 Task: Find connections with filter location Broken Hill with filter topic #recruitmentwith filter profile language English with filter current company Aptiv with filter school B S Abdur rahman University of science and Technology with filter industry Recreational Facilities with filter service category Typing with filter keywords title Lead
Action: Mouse moved to (192, 229)
Screenshot: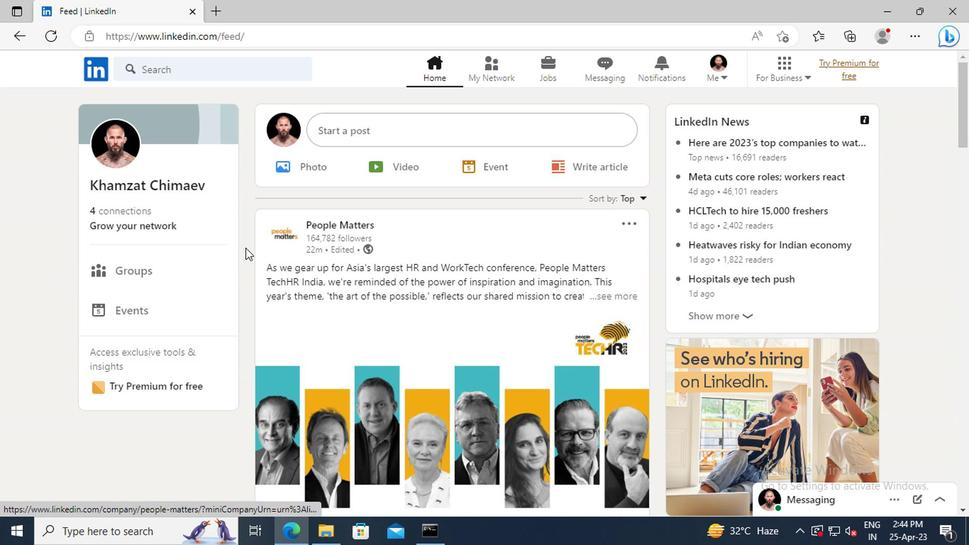 
Action: Mouse pressed left at (192, 229)
Screenshot: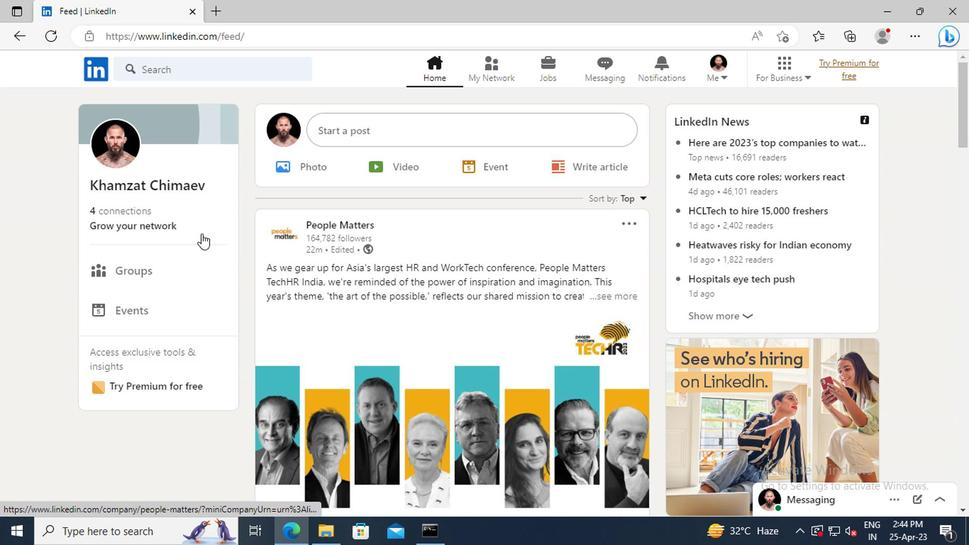 
Action: Mouse moved to (202, 158)
Screenshot: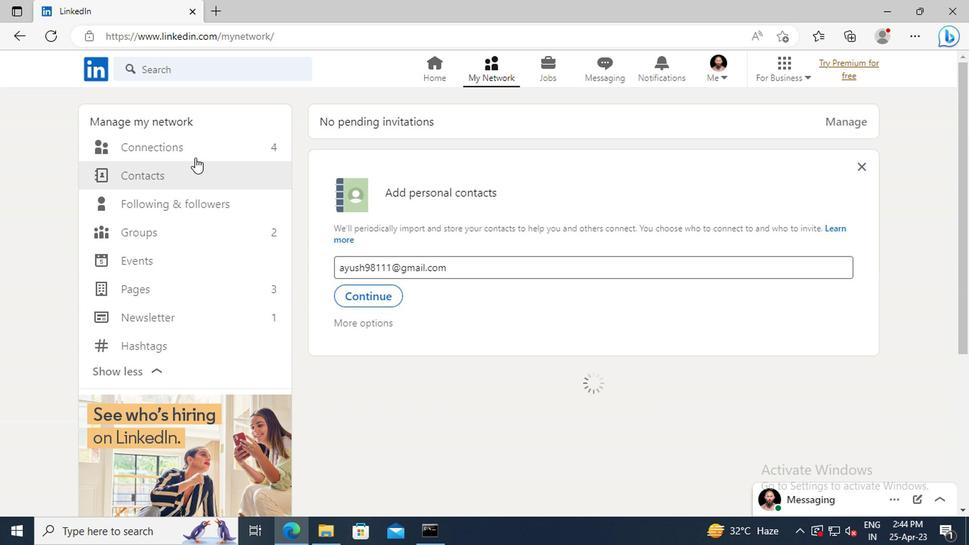 
Action: Mouse pressed left at (202, 158)
Screenshot: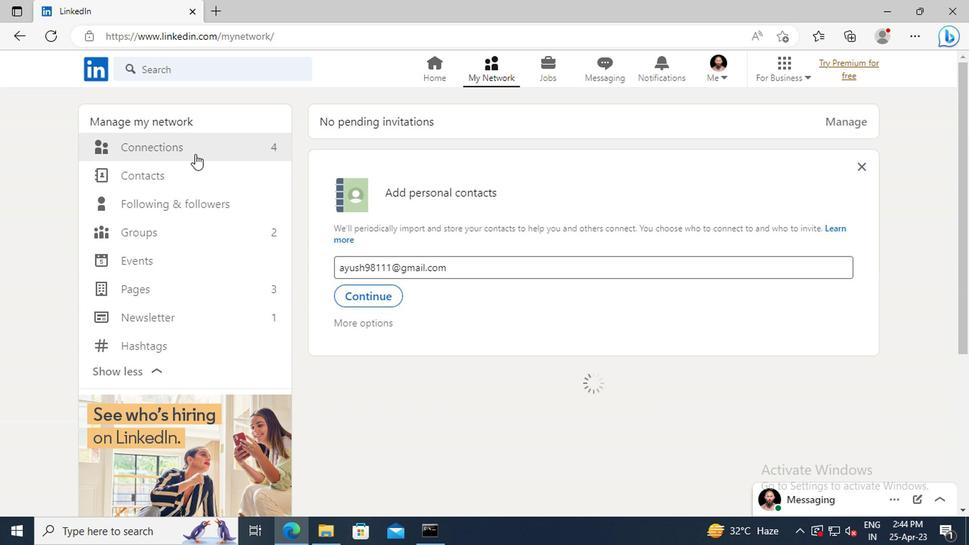 
Action: Mouse moved to (594, 164)
Screenshot: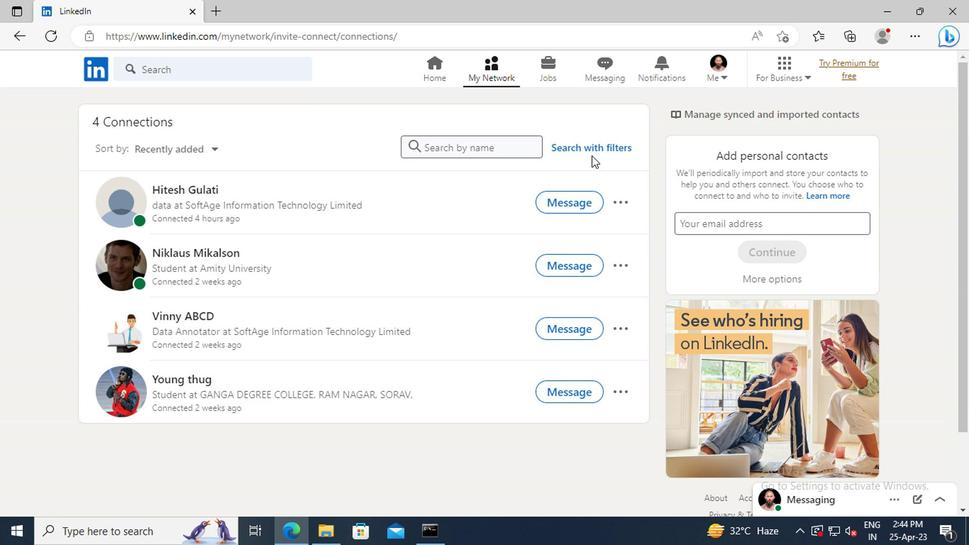 
Action: Mouse pressed left at (594, 164)
Screenshot: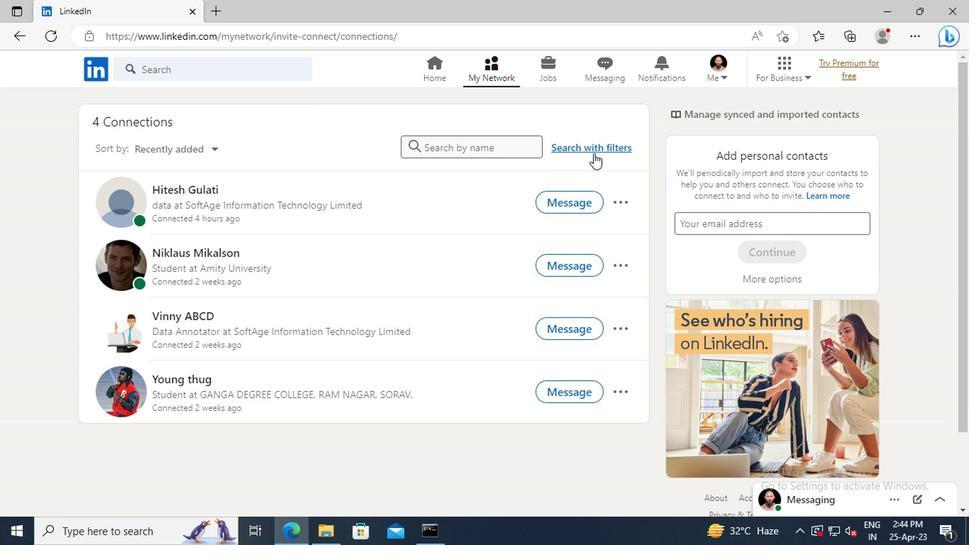 
Action: Mouse moved to (530, 128)
Screenshot: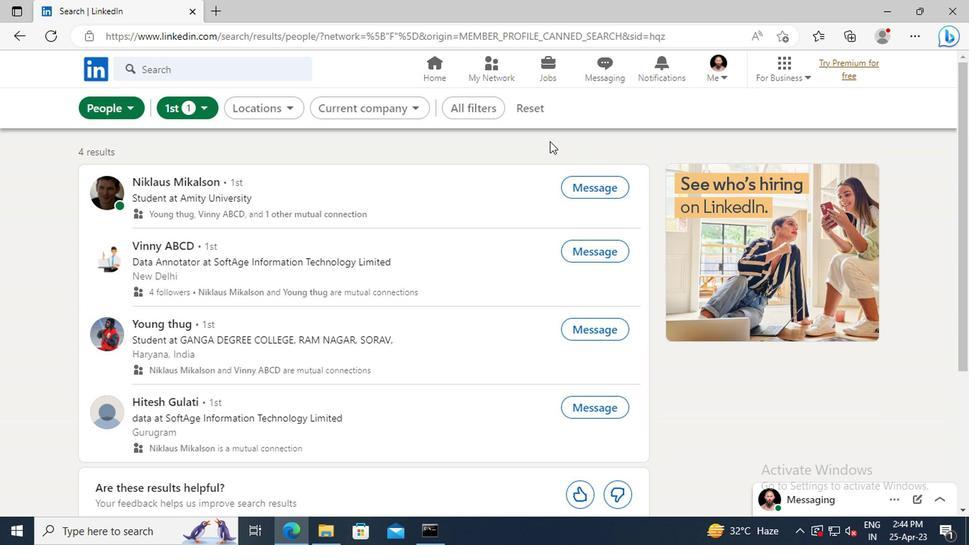 
Action: Mouse pressed left at (530, 128)
Screenshot: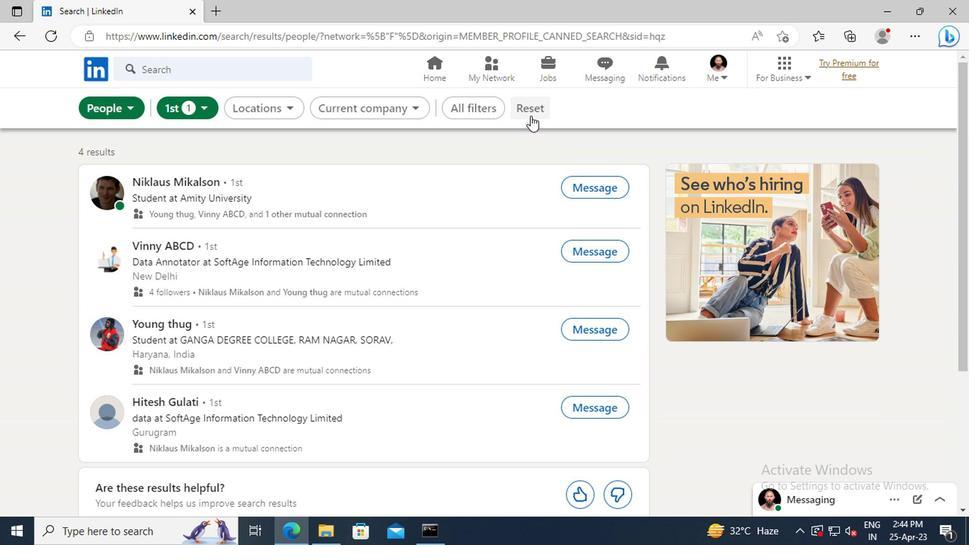 
Action: Mouse moved to (523, 125)
Screenshot: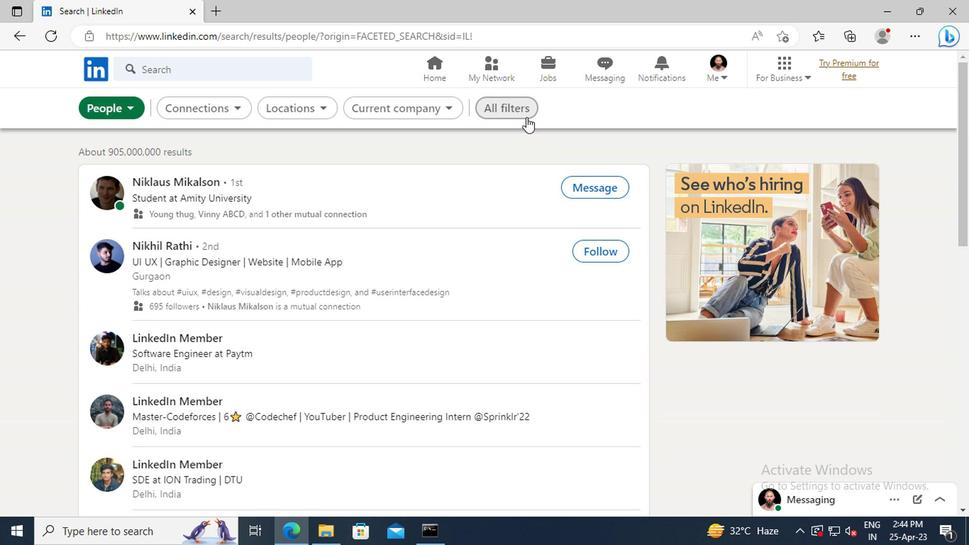 
Action: Mouse pressed left at (523, 125)
Screenshot: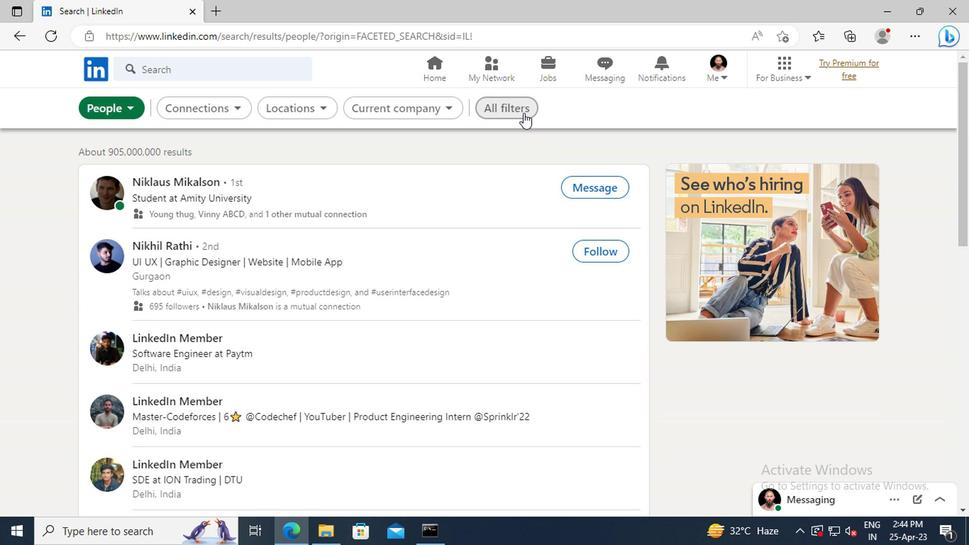
Action: Mouse moved to (779, 248)
Screenshot: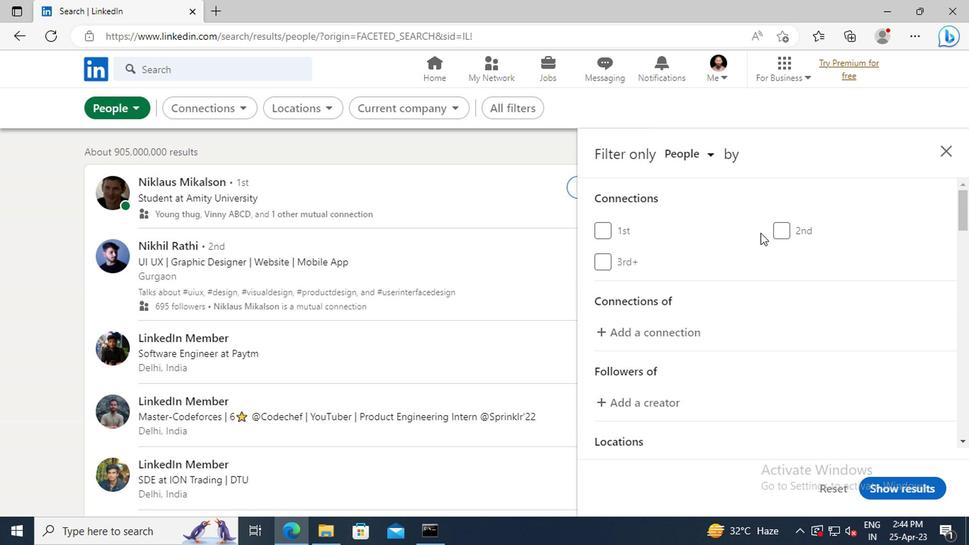 
Action: Mouse scrolled (779, 248) with delta (0, 0)
Screenshot: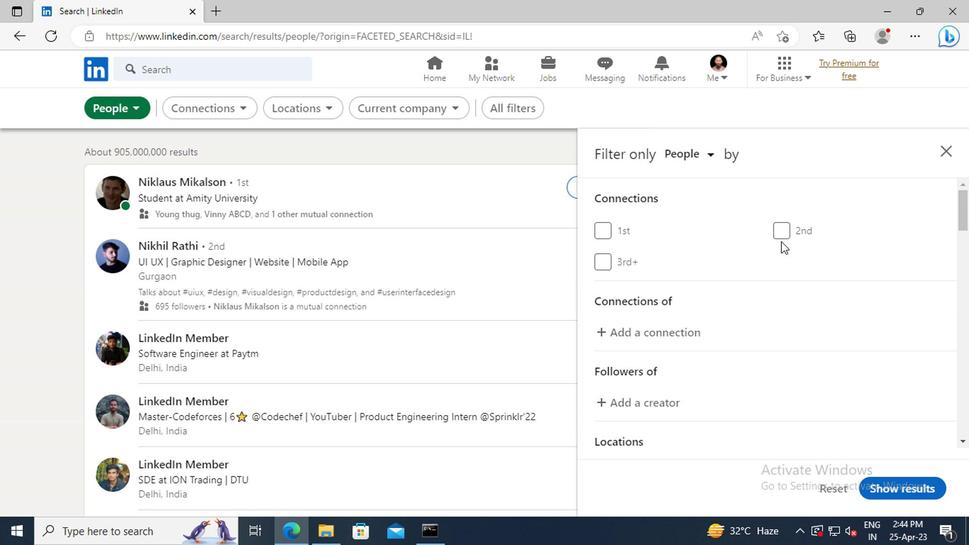 
Action: Mouse scrolled (779, 248) with delta (0, 0)
Screenshot: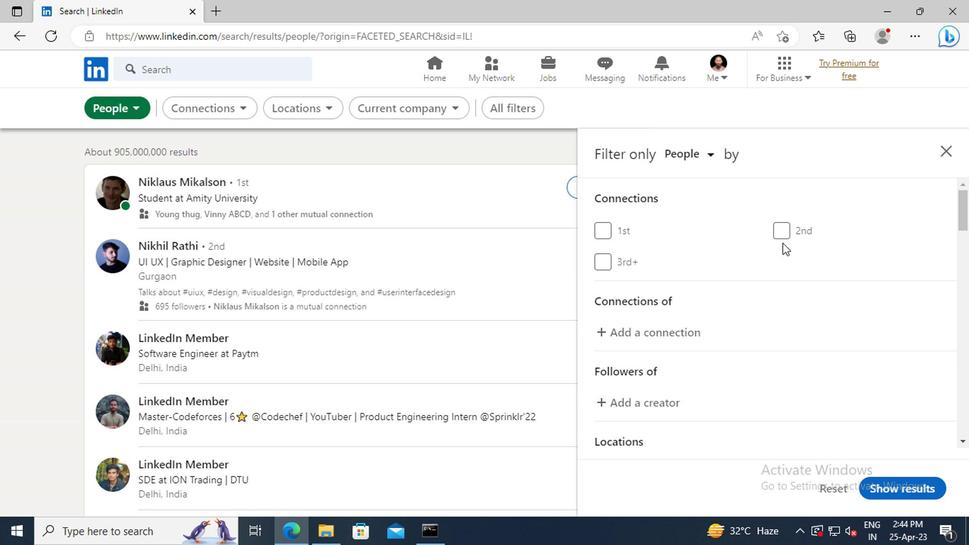 
Action: Mouse scrolled (779, 248) with delta (0, 0)
Screenshot: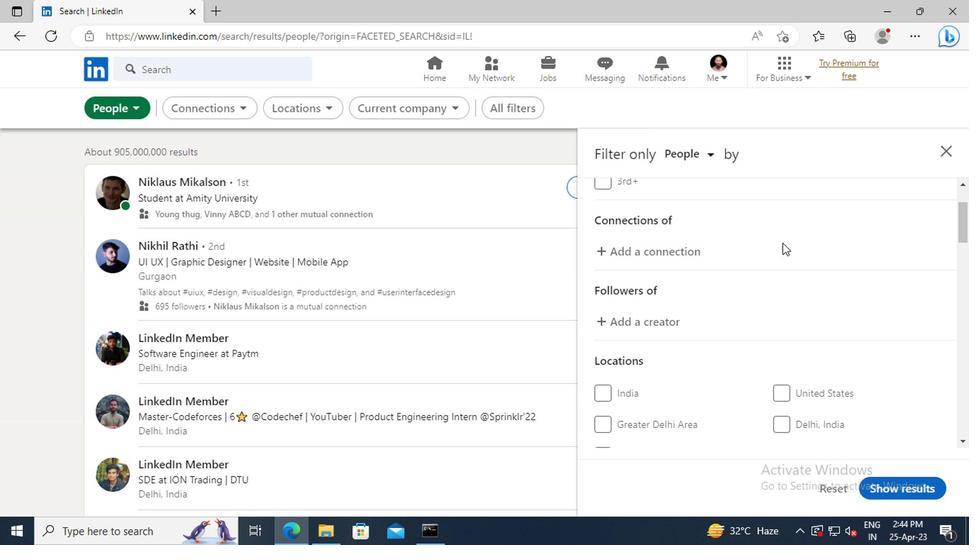 
Action: Mouse scrolled (779, 248) with delta (0, 0)
Screenshot: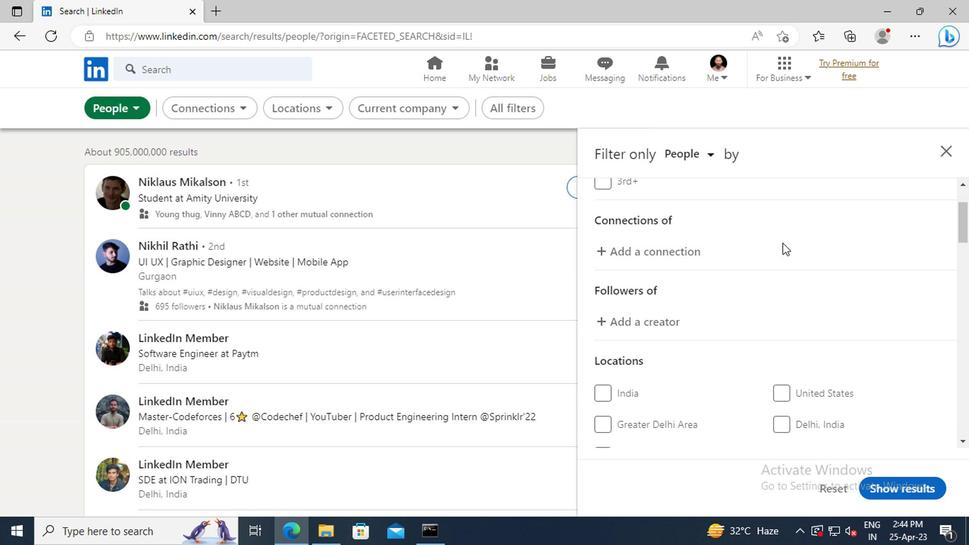 
Action: Mouse scrolled (779, 248) with delta (0, 0)
Screenshot: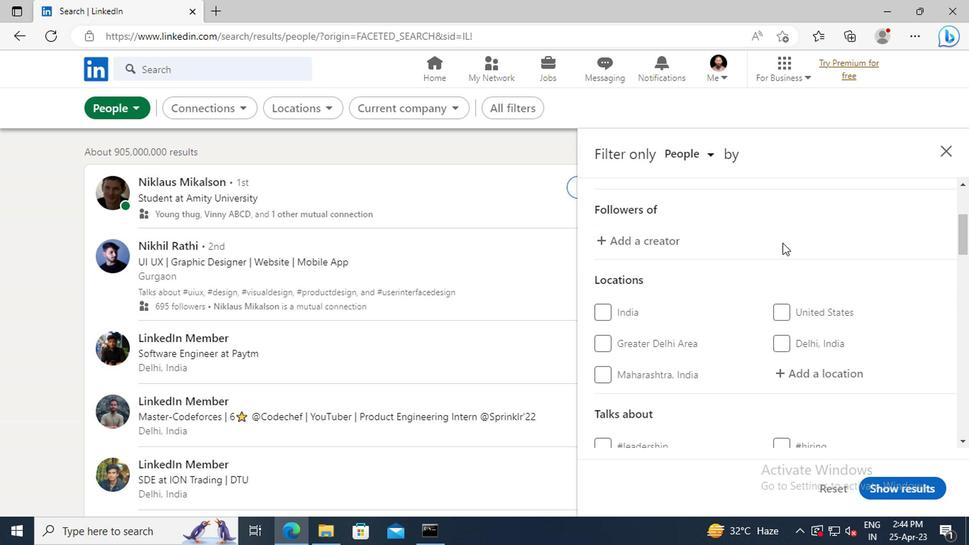 
Action: Mouse moved to (806, 333)
Screenshot: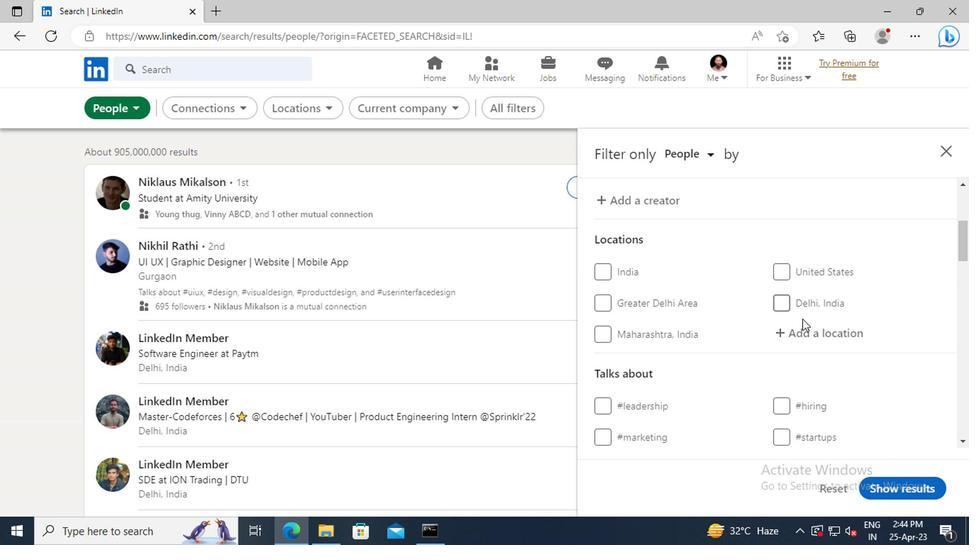 
Action: Mouse pressed left at (806, 333)
Screenshot: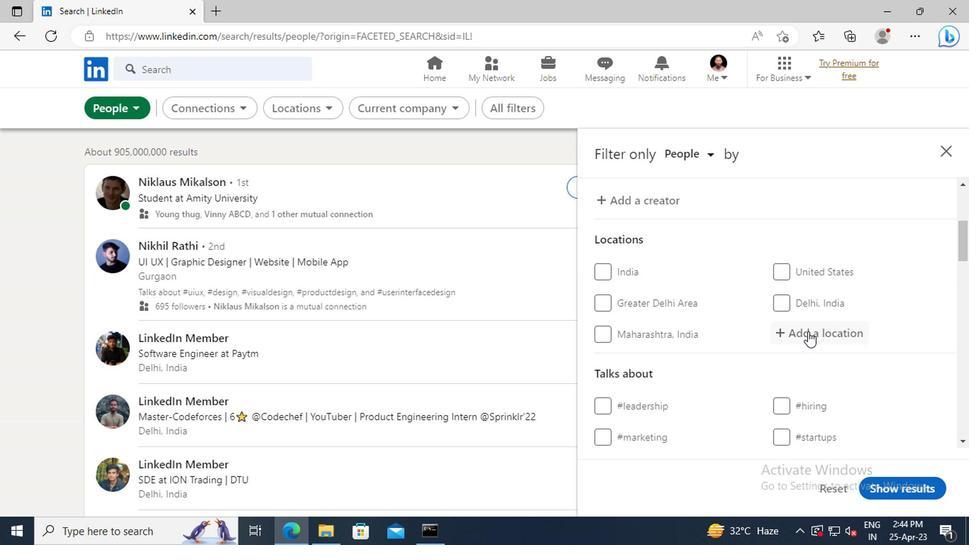 
Action: Key pressed <Key.shift><Key.shift>BROKEN<Key.space><Key.shift>HILL
Screenshot: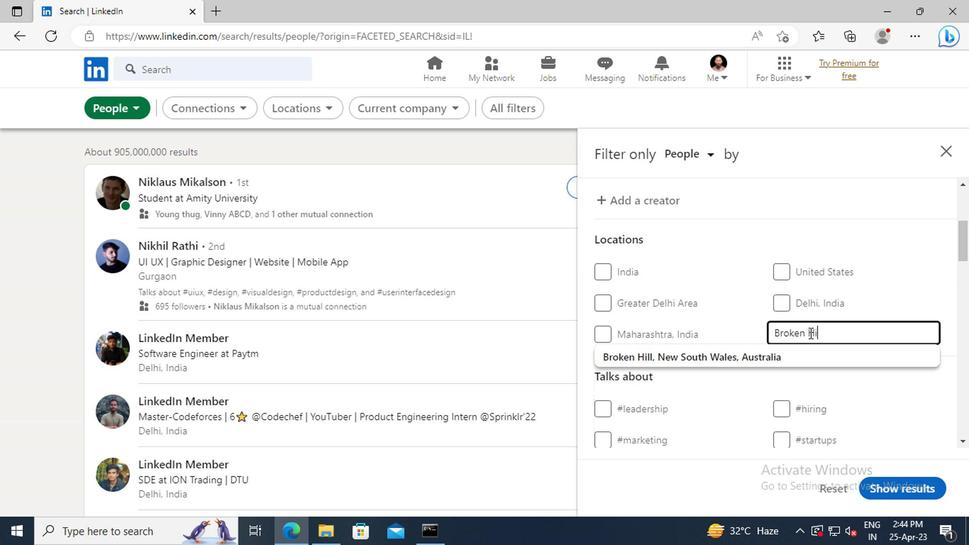 
Action: Mouse moved to (793, 348)
Screenshot: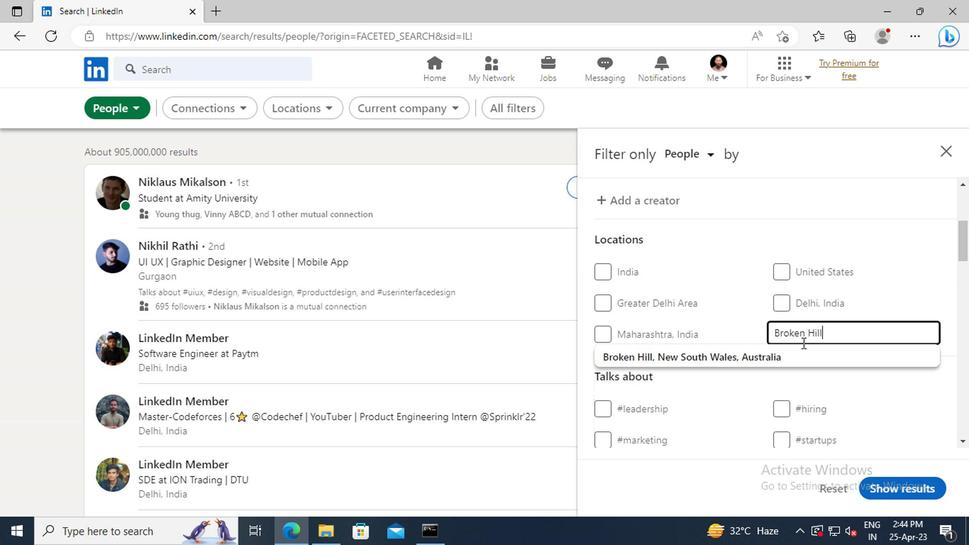 
Action: Mouse pressed left at (793, 348)
Screenshot: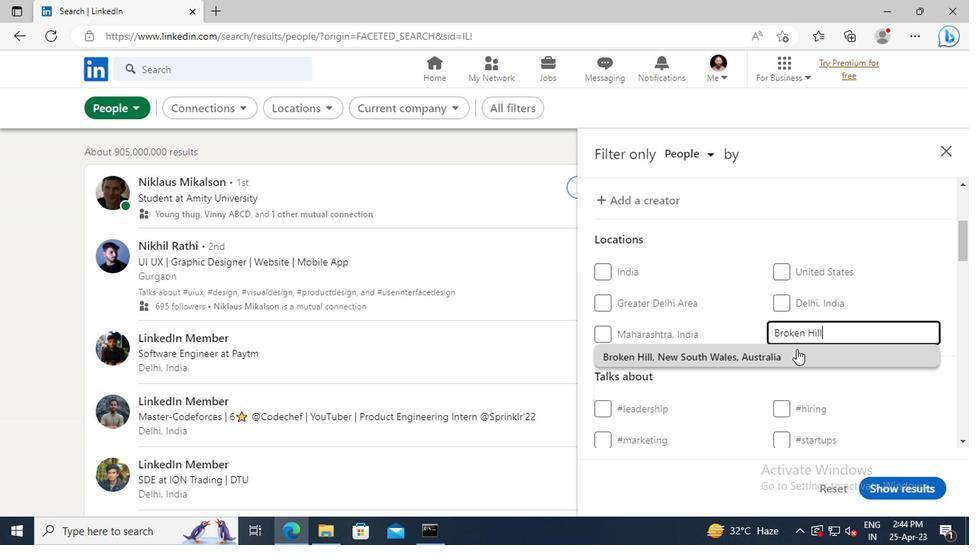 
Action: Mouse moved to (797, 283)
Screenshot: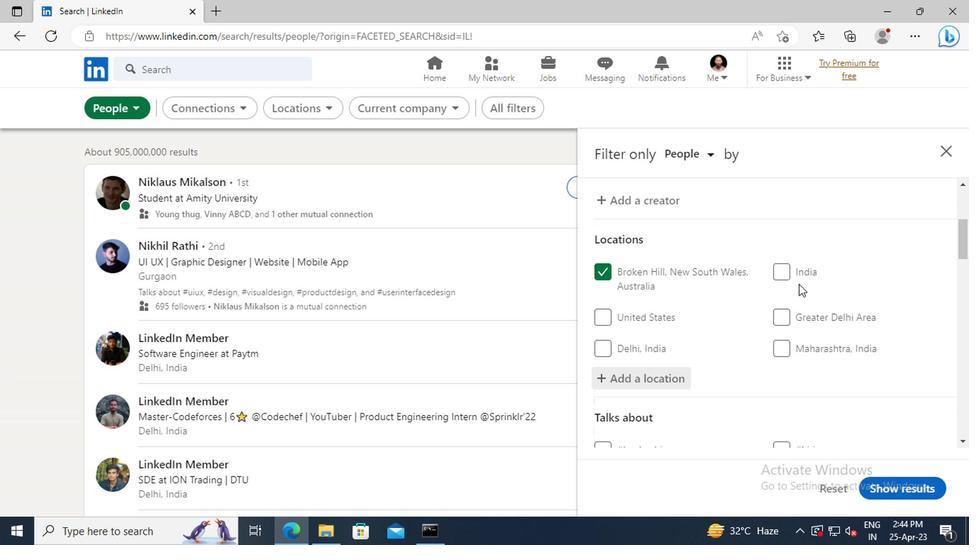 
Action: Mouse scrolled (797, 283) with delta (0, 0)
Screenshot: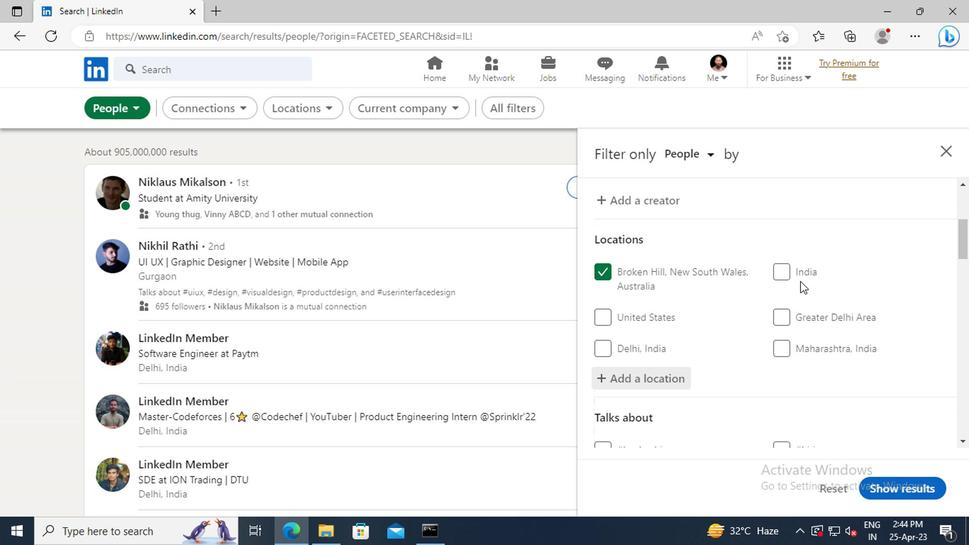 
Action: Mouse scrolled (797, 283) with delta (0, 0)
Screenshot: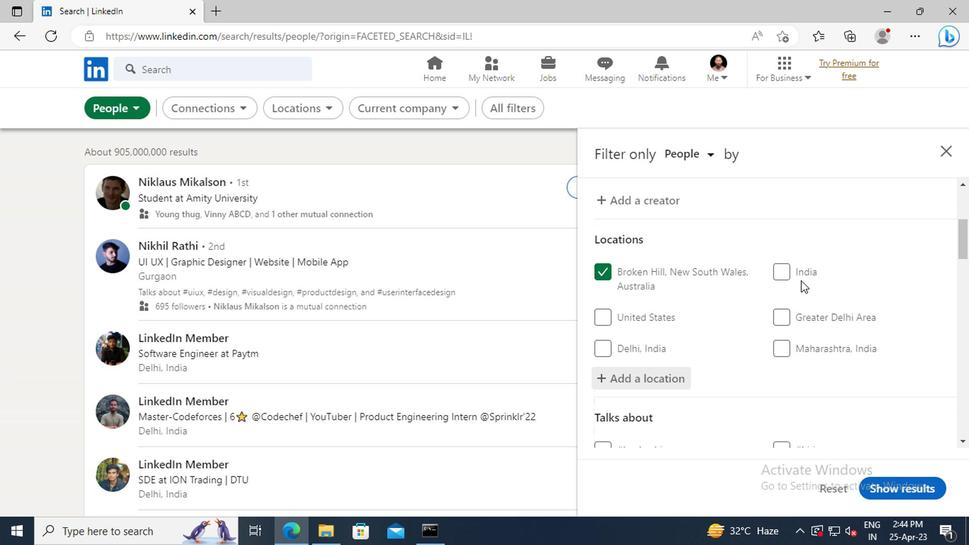 
Action: Mouse scrolled (797, 283) with delta (0, 0)
Screenshot: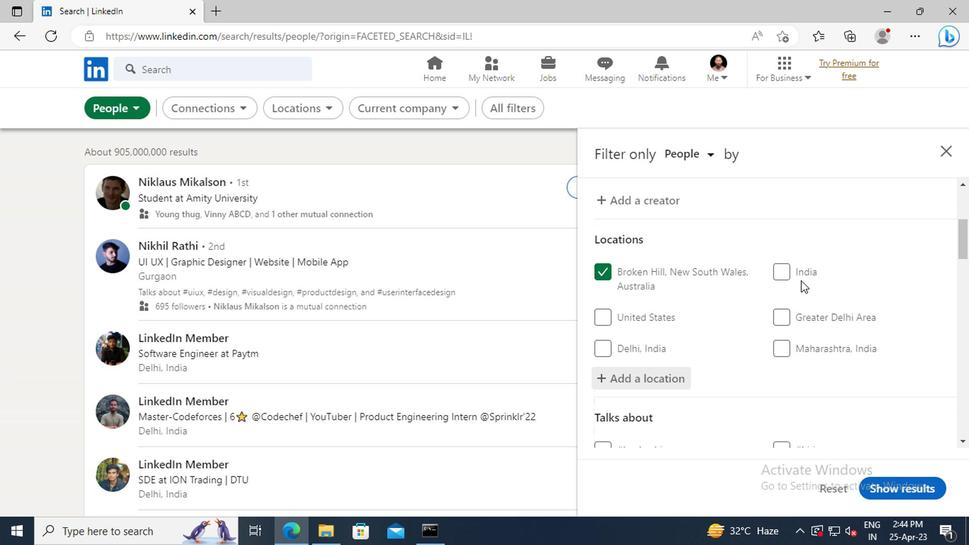 
Action: Mouse scrolled (797, 283) with delta (0, 0)
Screenshot: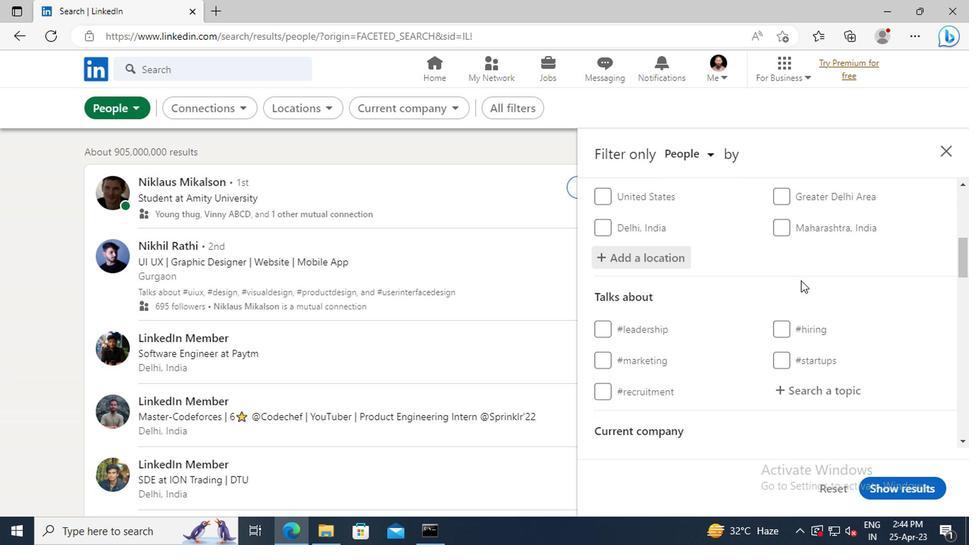 
Action: Mouse moved to (796, 344)
Screenshot: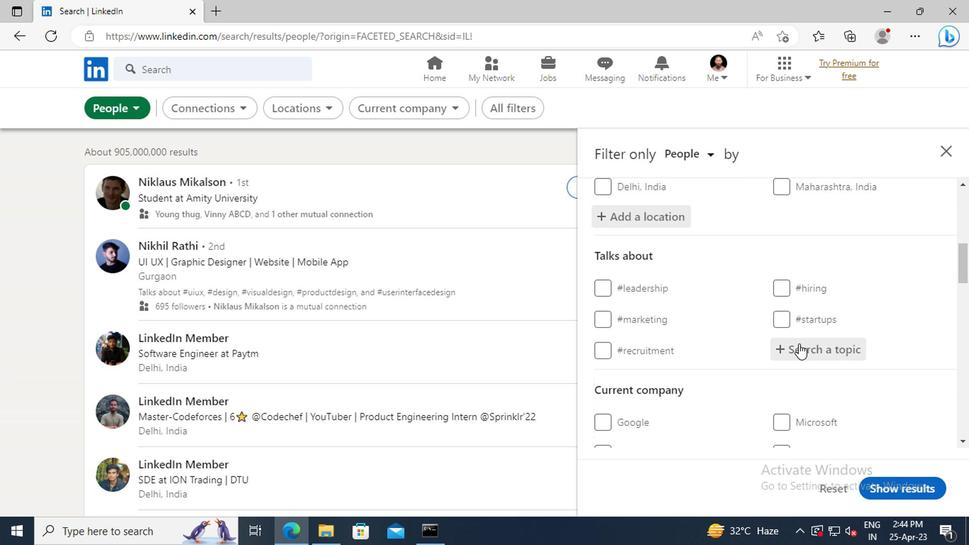 
Action: Mouse pressed left at (796, 344)
Screenshot: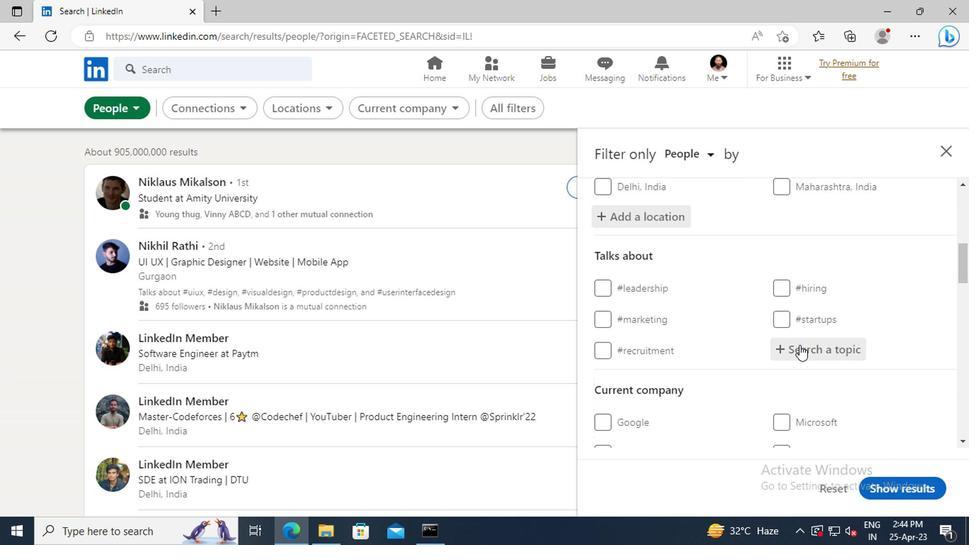 
Action: Key pressed <Key.shift>#RECRUITMENTWITH
Screenshot: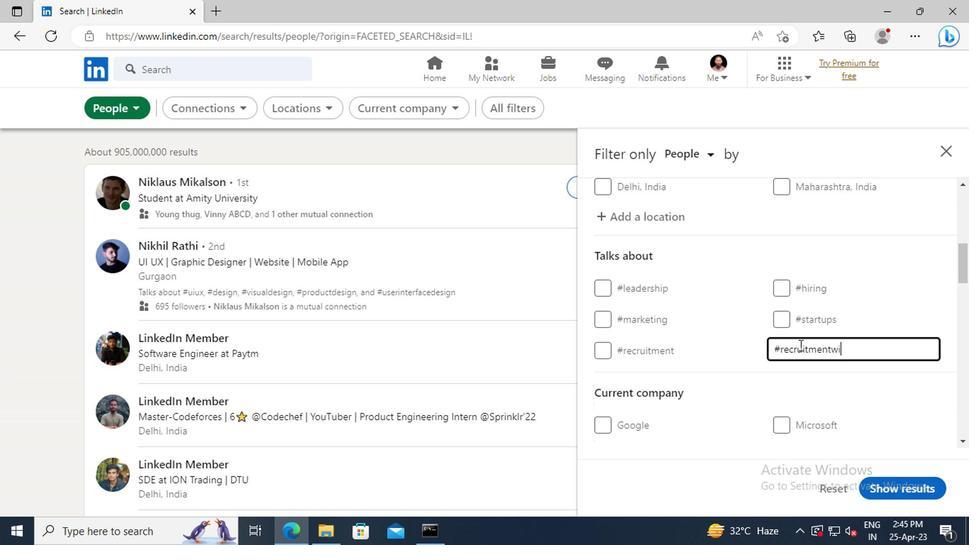 
Action: Mouse scrolled (796, 344) with delta (0, 0)
Screenshot: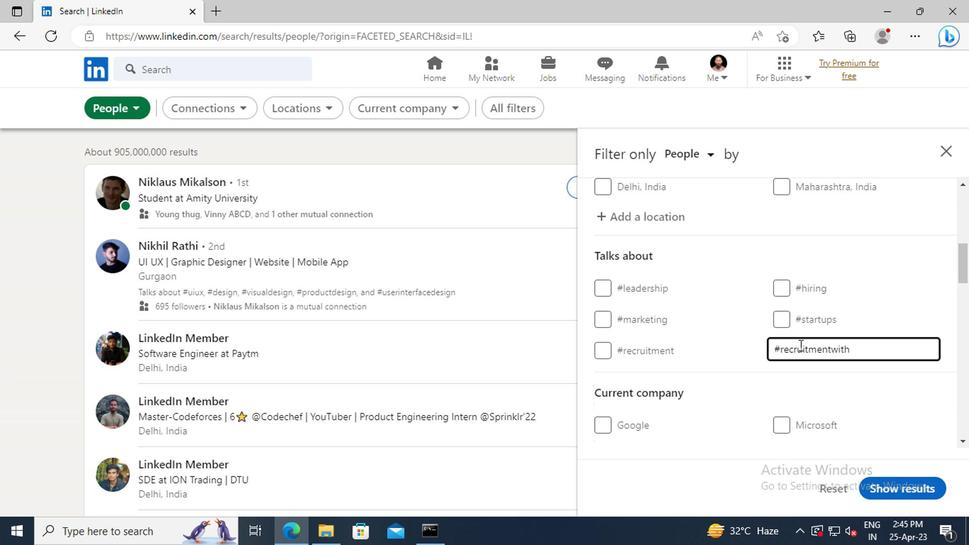
Action: Mouse scrolled (796, 344) with delta (0, 0)
Screenshot: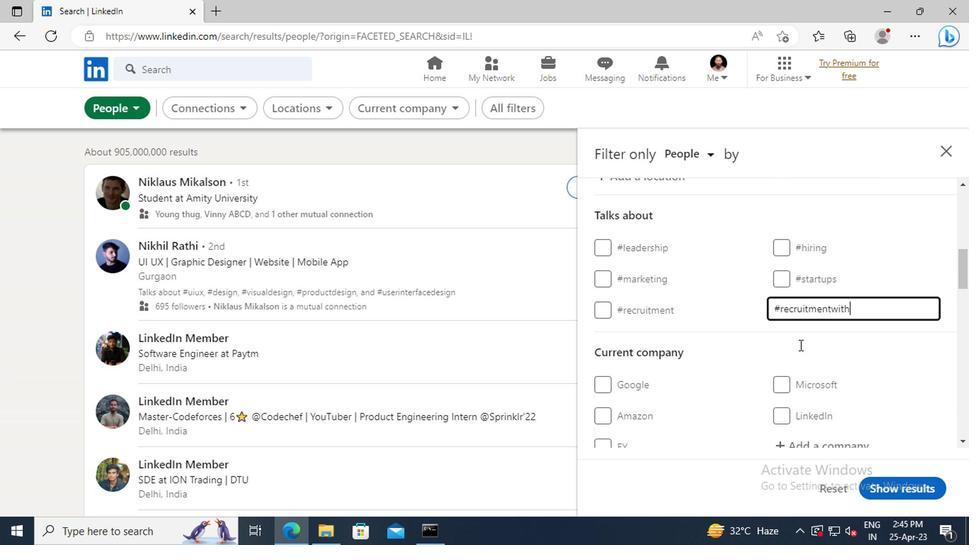 
Action: Mouse scrolled (796, 344) with delta (0, 0)
Screenshot: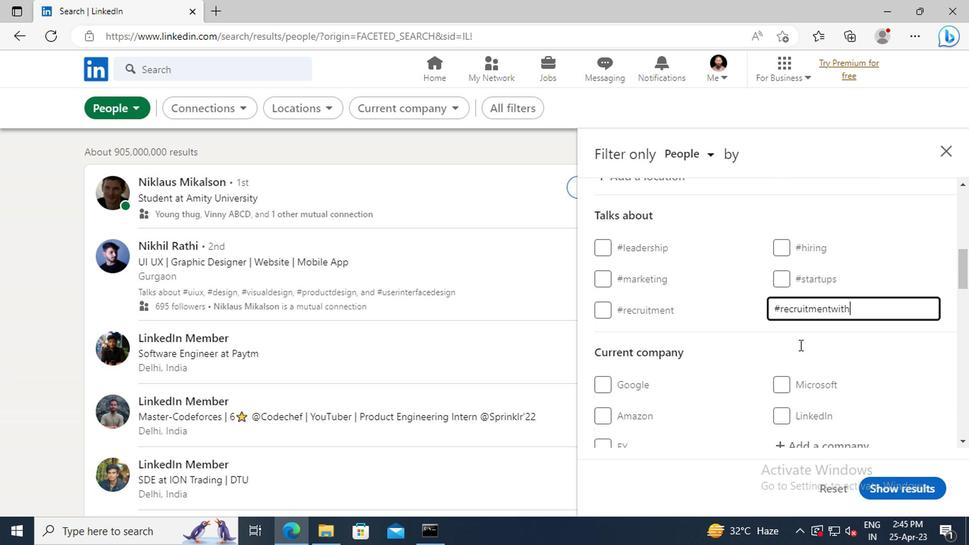 
Action: Mouse scrolled (796, 344) with delta (0, 0)
Screenshot: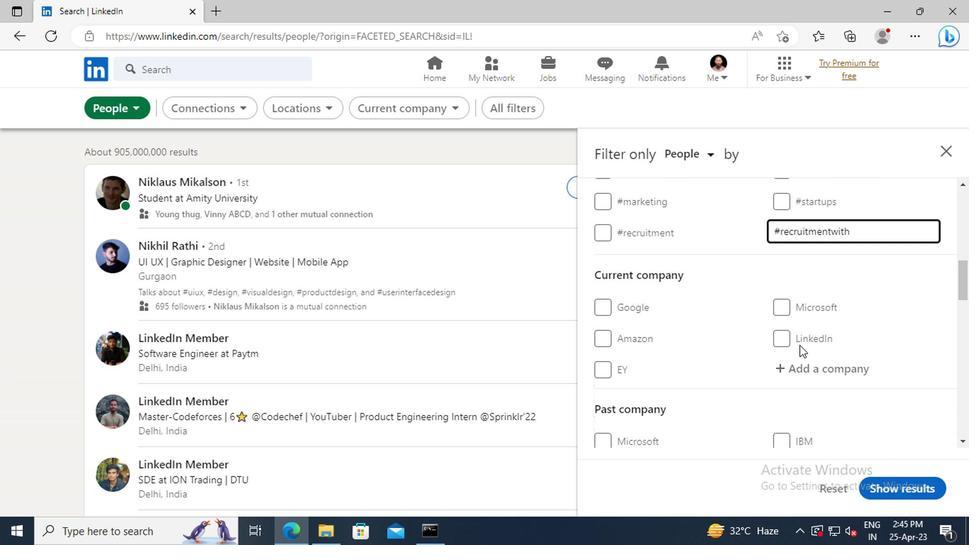 
Action: Mouse scrolled (796, 344) with delta (0, 0)
Screenshot: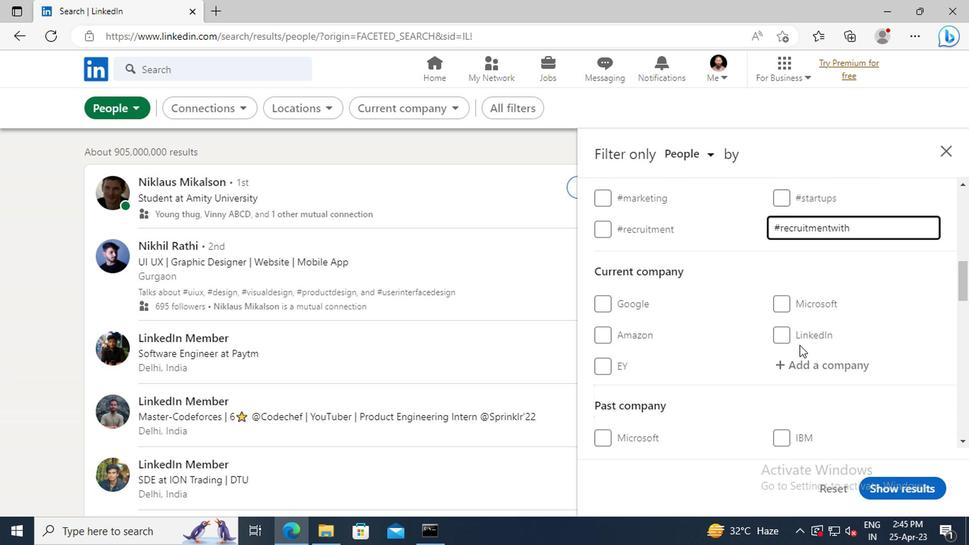 
Action: Mouse scrolled (796, 344) with delta (0, 0)
Screenshot: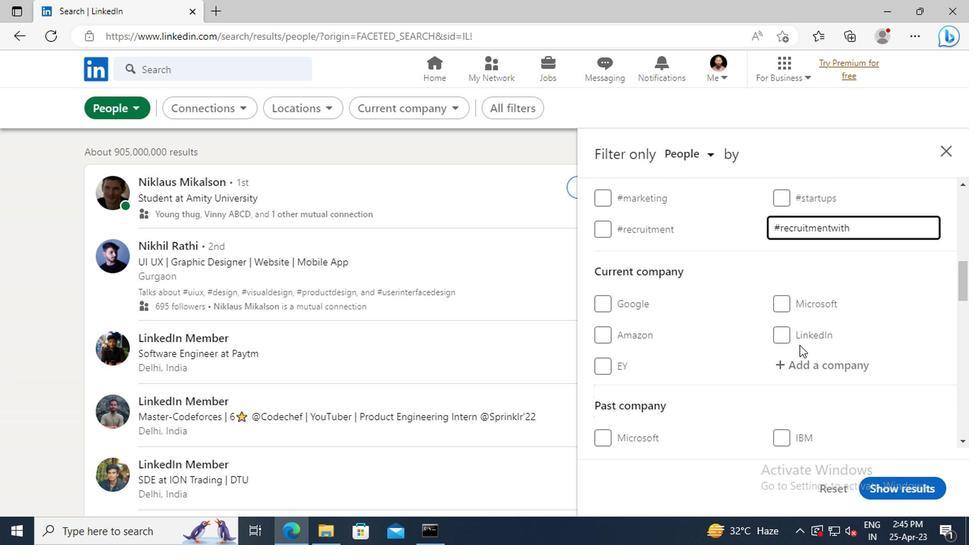 
Action: Mouse scrolled (796, 344) with delta (0, 0)
Screenshot: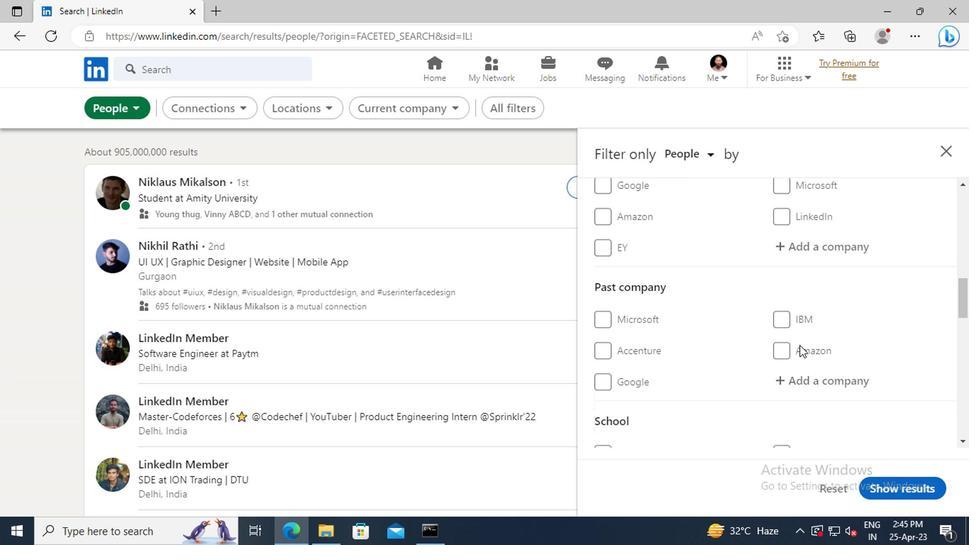 
Action: Mouse scrolled (796, 344) with delta (0, 0)
Screenshot: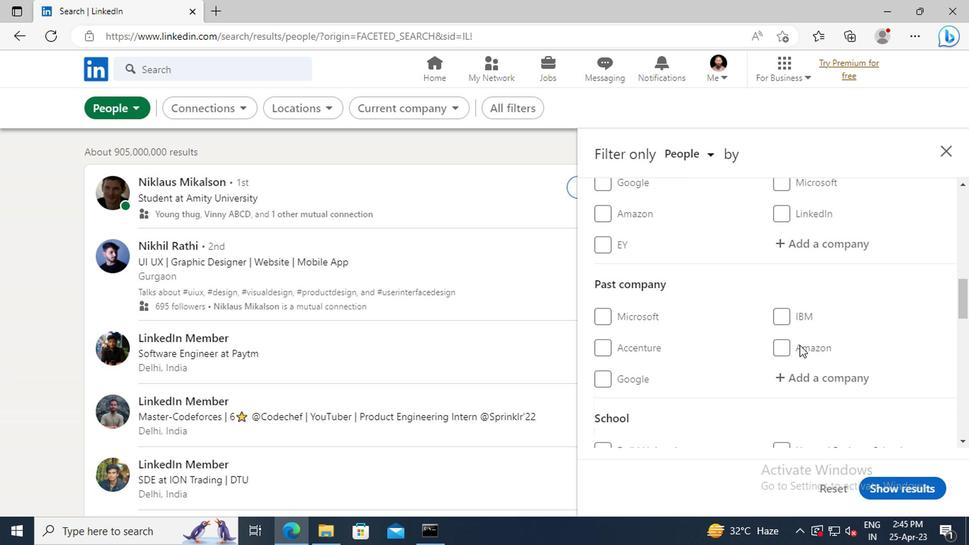 
Action: Mouse scrolled (796, 344) with delta (0, 0)
Screenshot: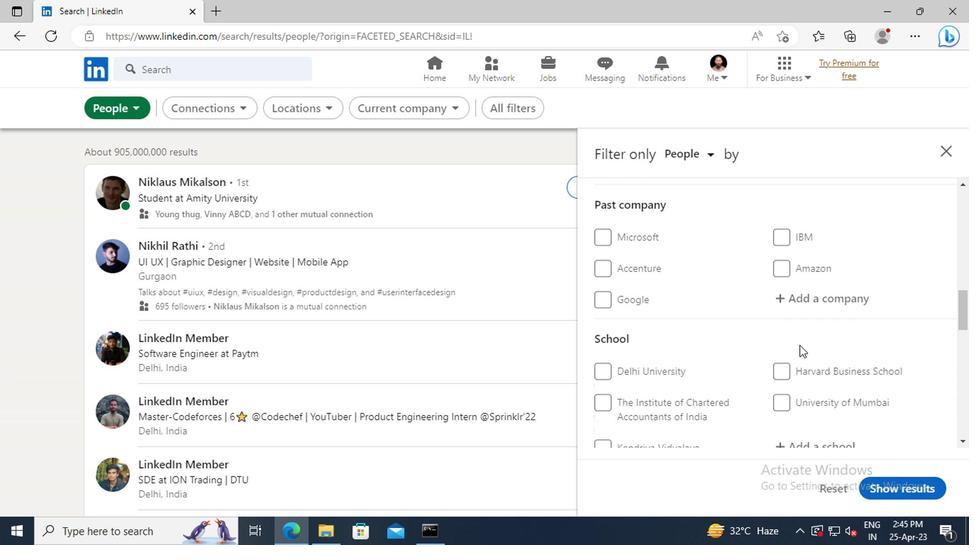 
Action: Mouse scrolled (796, 344) with delta (0, 0)
Screenshot: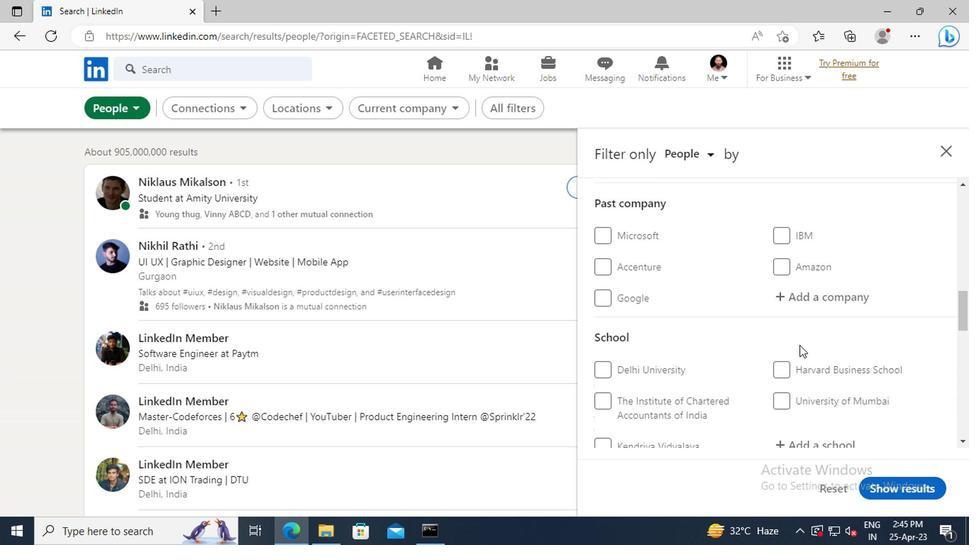 
Action: Mouse scrolled (796, 344) with delta (0, 0)
Screenshot: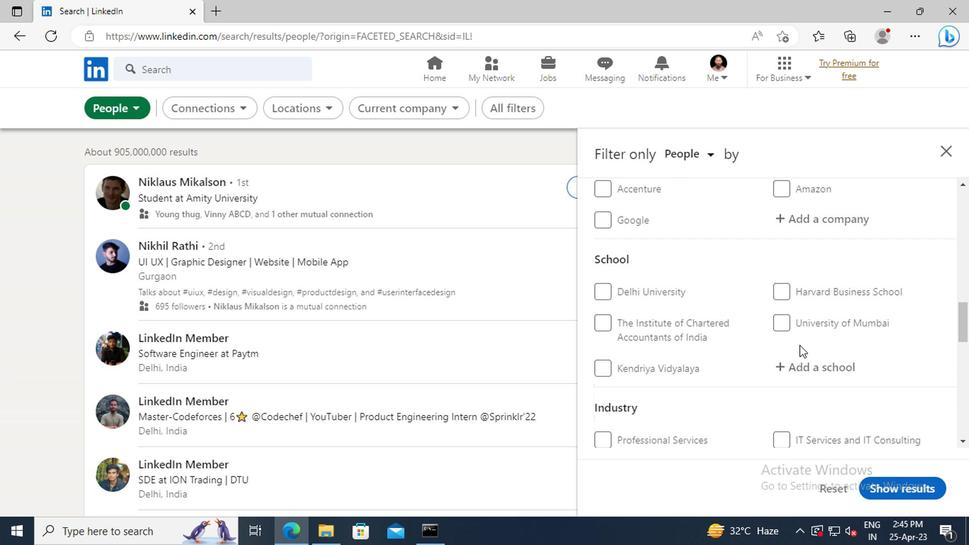 
Action: Mouse scrolled (796, 344) with delta (0, 0)
Screenshot: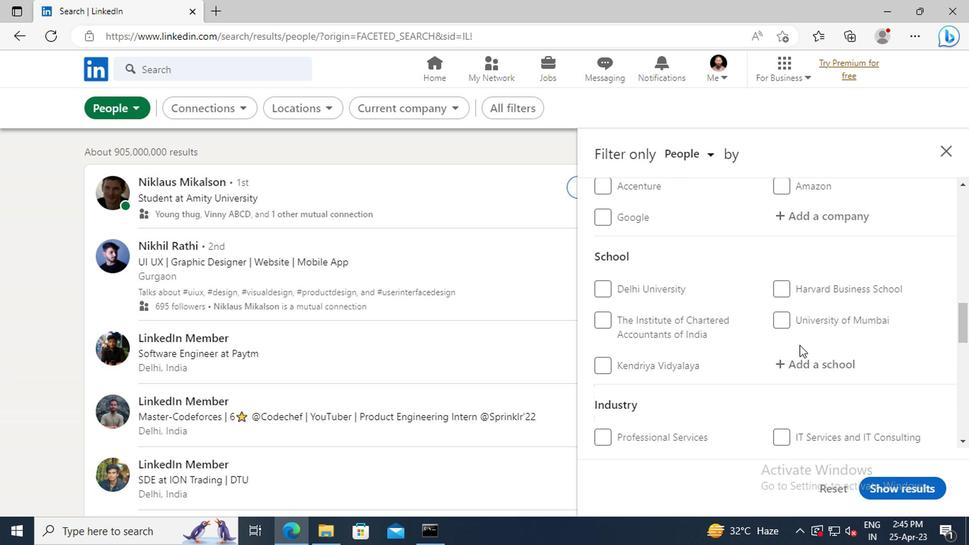 
Action: Mouse scrolled (796, 344) with delta (0, 0)
Screenshot: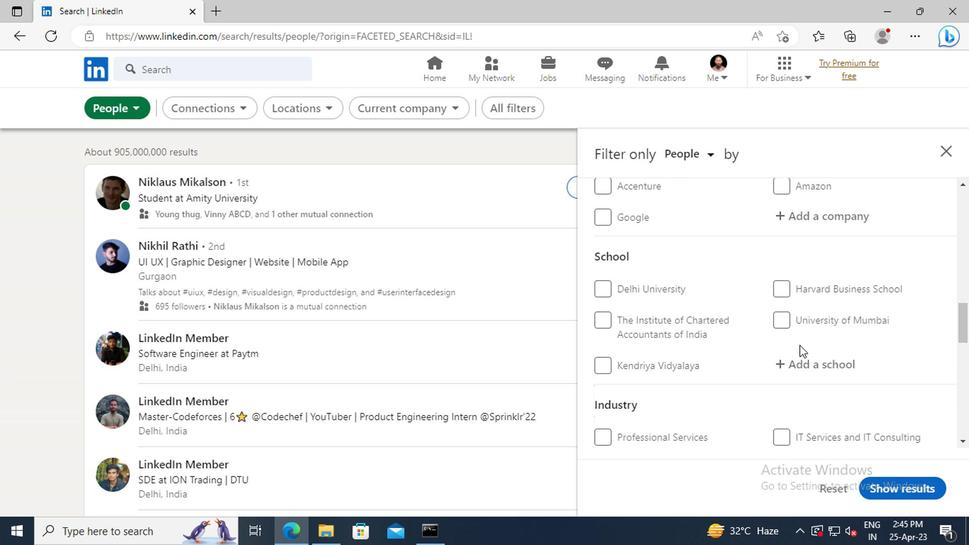 
Action: Mouse scrolled (796, 344) with delta (0, 0)
Screenshot: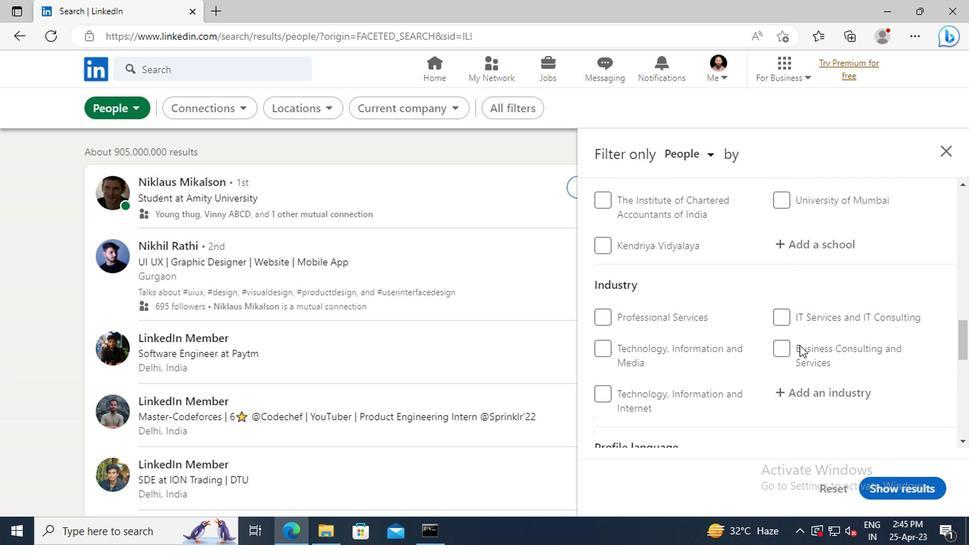 
Action: Mouse scrolled (796, 344) with delta (0, 0)
Screenshot: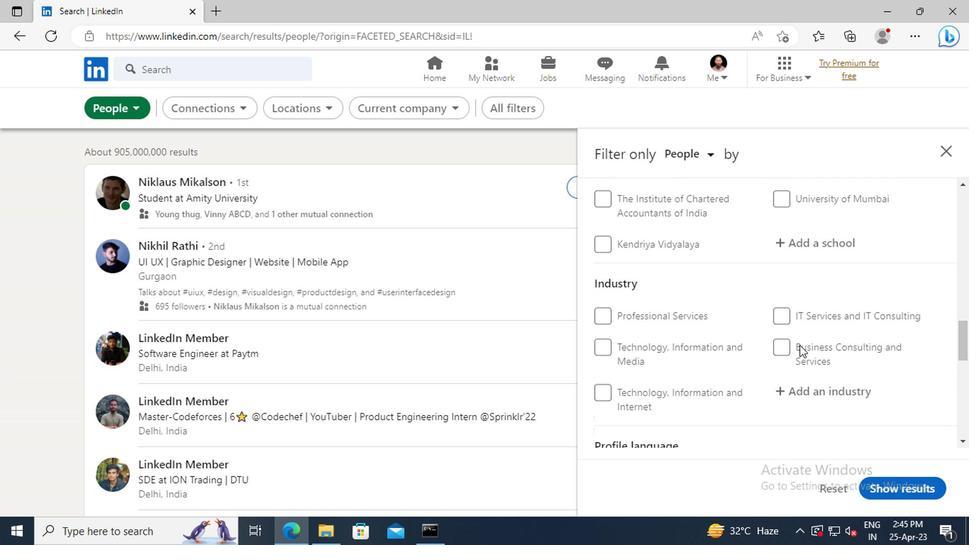 
Action: Mouse scrolled (796, 344) with delta (0, 0)
Screenshot: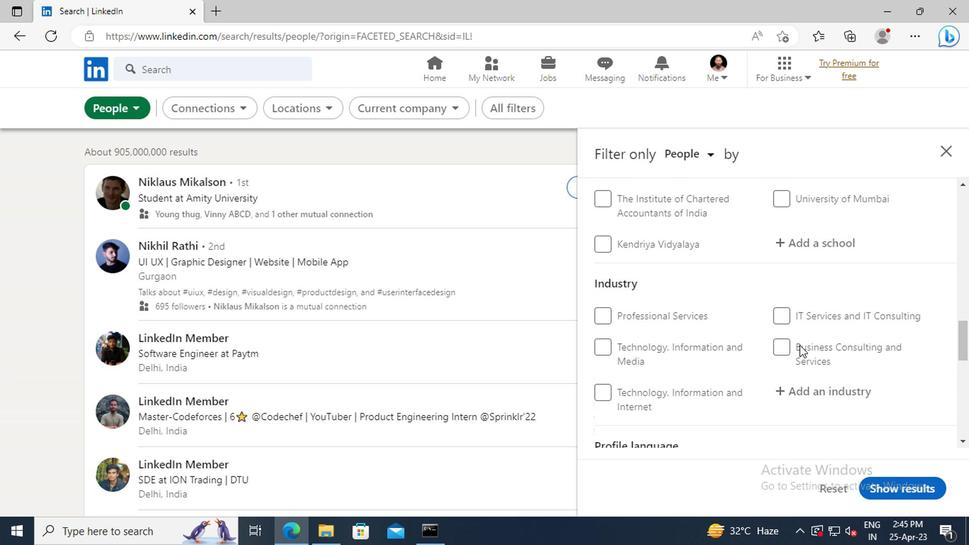 
Action: Mouse moved to (603, 357)
Screenshot: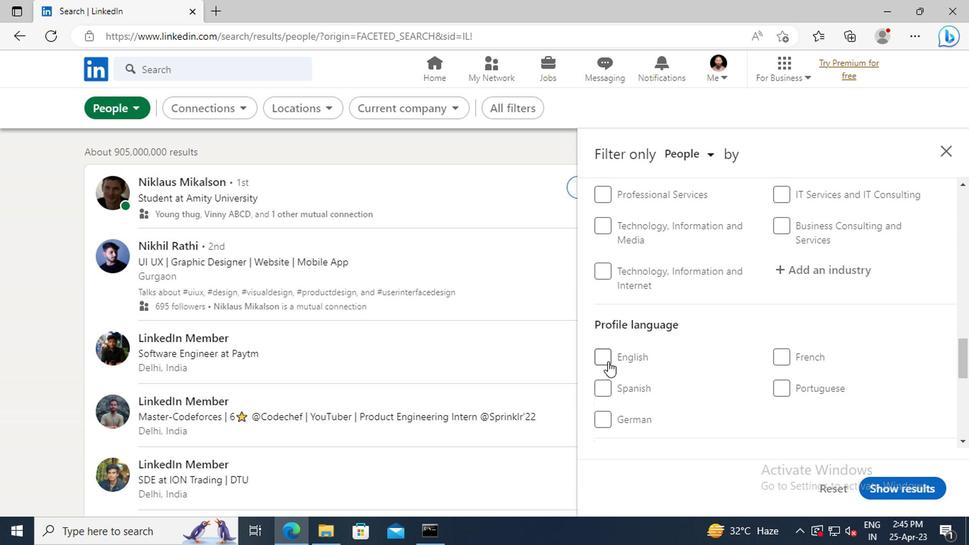 
Action: Mouse pressed left at (603, 357)
Screenshot: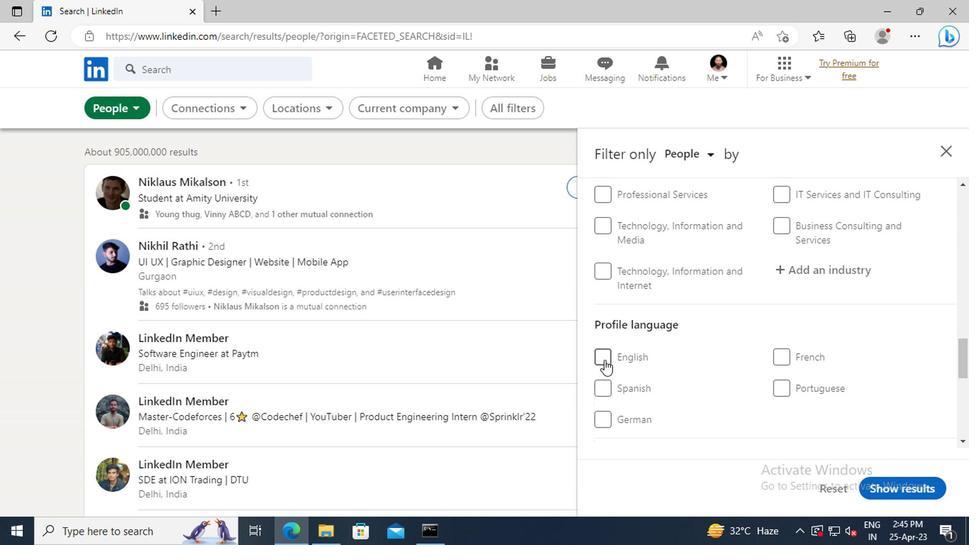 
Action: Mouse moved to (768, 352)
Screenshot: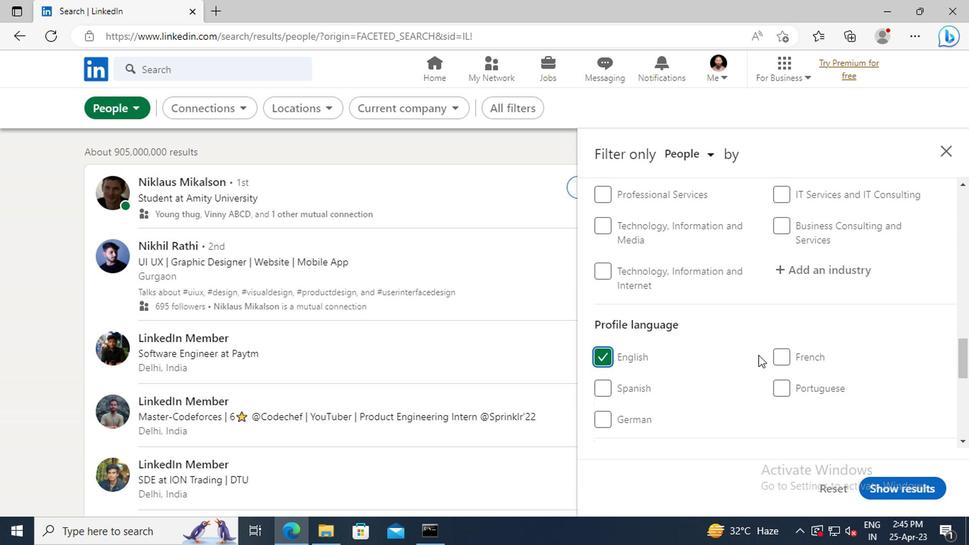 
Action: Mouse scrolled (768, 352) with delta (0, 0)
Screenshot: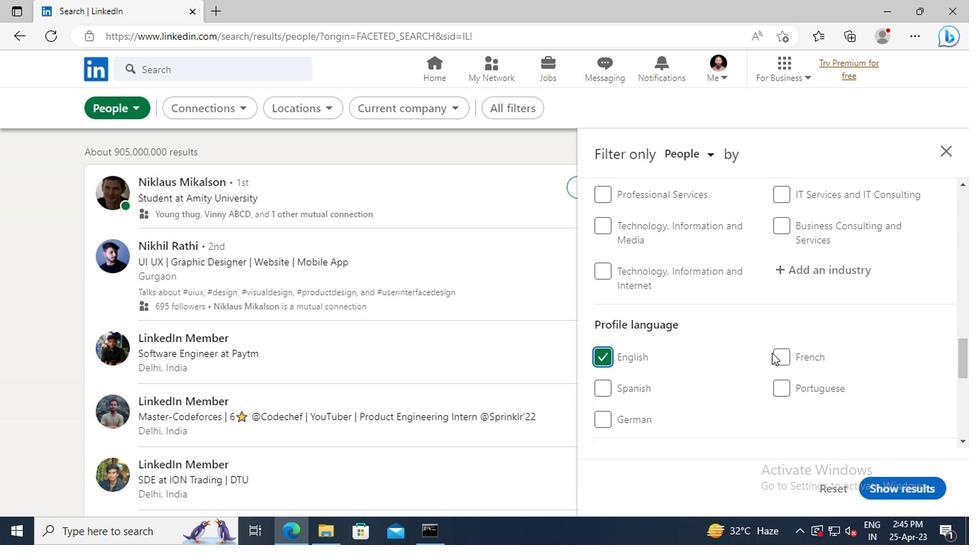 
Action: Mouse scrolled (768, 352) with delta (0, 0)
Screenshot: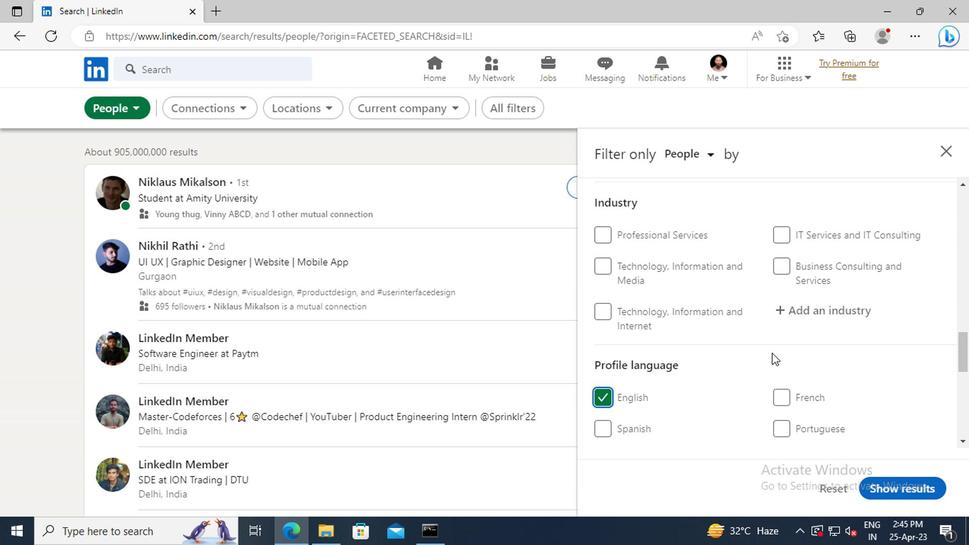 
Action: Mouse moved to (768, 351)
Screenshot: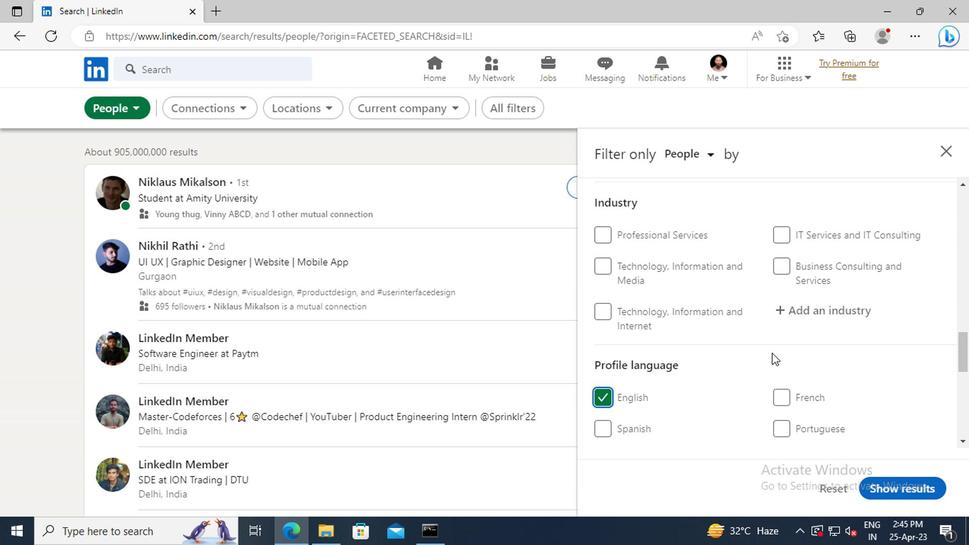 
Action: Mouse scrolled (768, 352) with delta (0, 0)
Screenshot: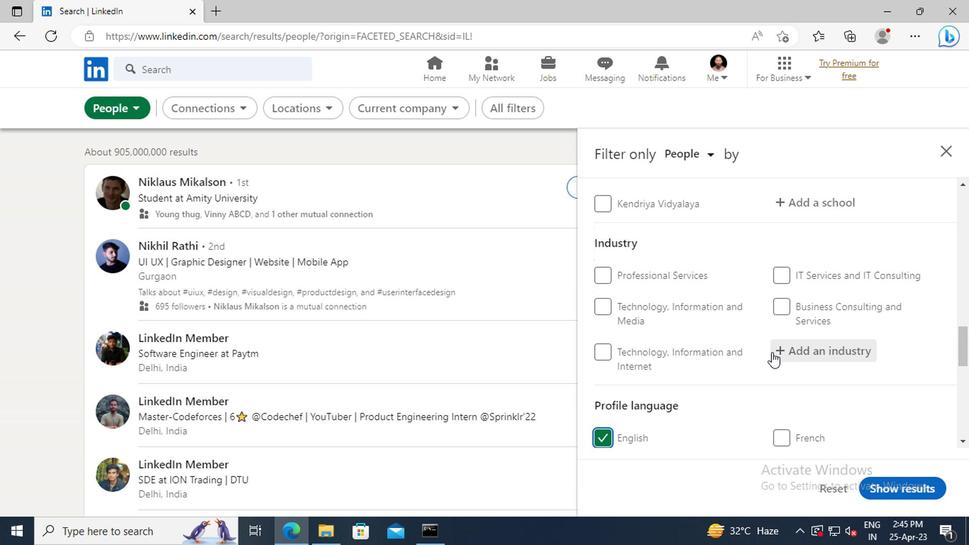 
Action: Mouse scrolled (768, 352) with delta (0, 0)
Screenshot: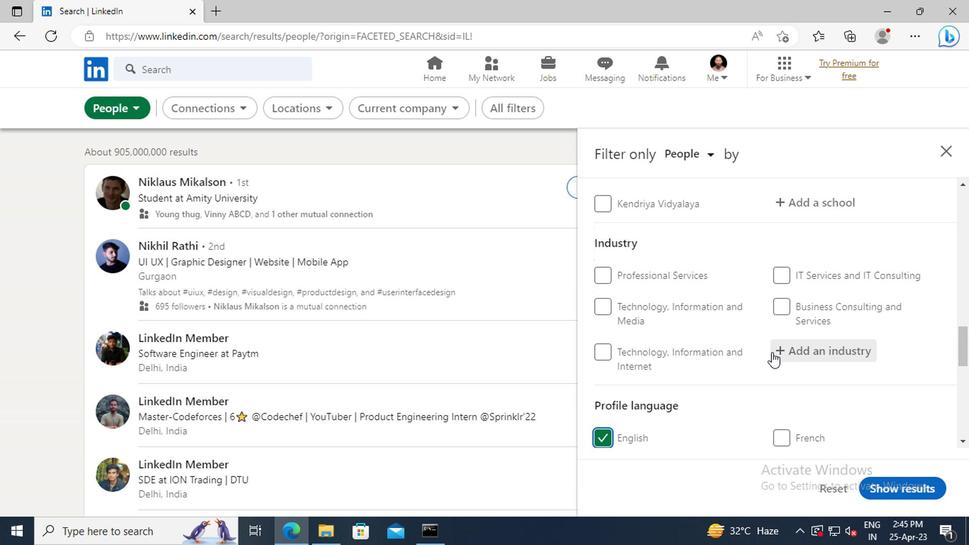 
Action: Mouse scrolled (768, 352) with delta (0, 0)
Screenshot: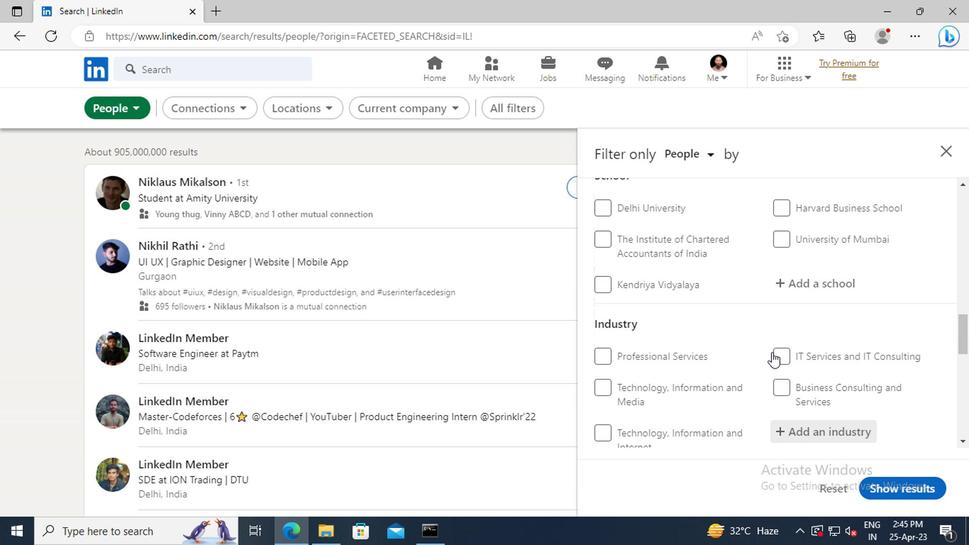 
Action: Mouse scrolled (768, 352) with delta (0, 0)
Screenshot: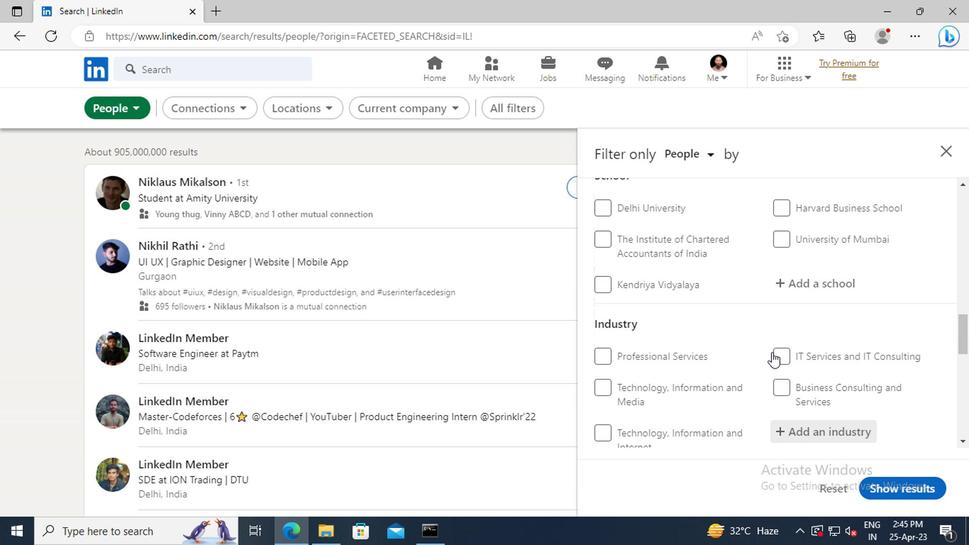 
Action: Mouse scrolled (768, 352) with delta (0, 0)
Screenshot: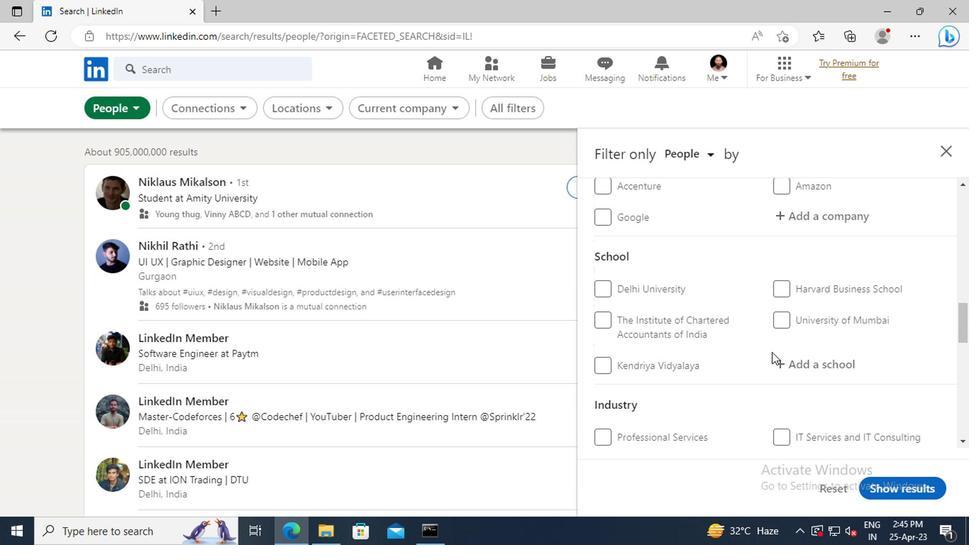 
Action: Mouse scrolled (768, 352) with delta (0, 0)
Screenshot: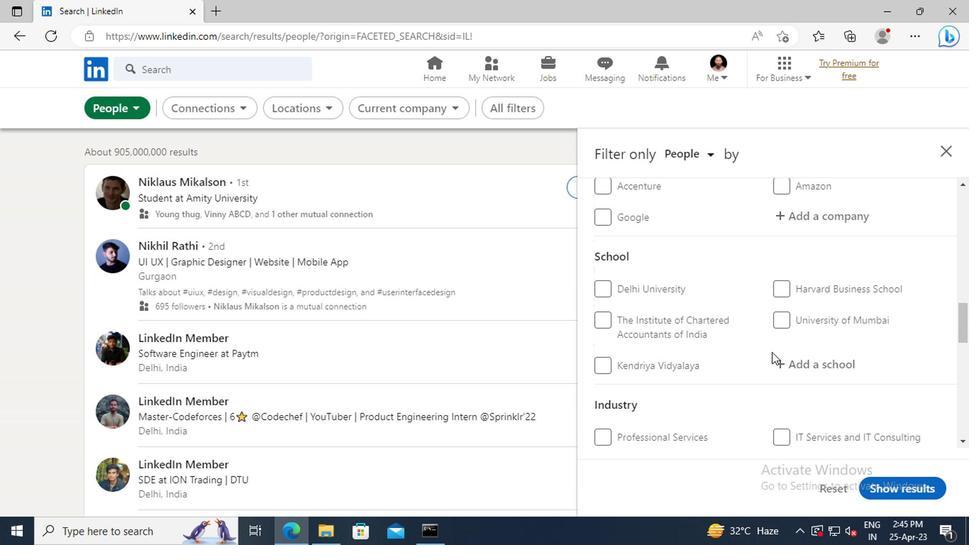 
Action: Mouse scrolled (768, 352) with delta (0, 0)
Screenshot: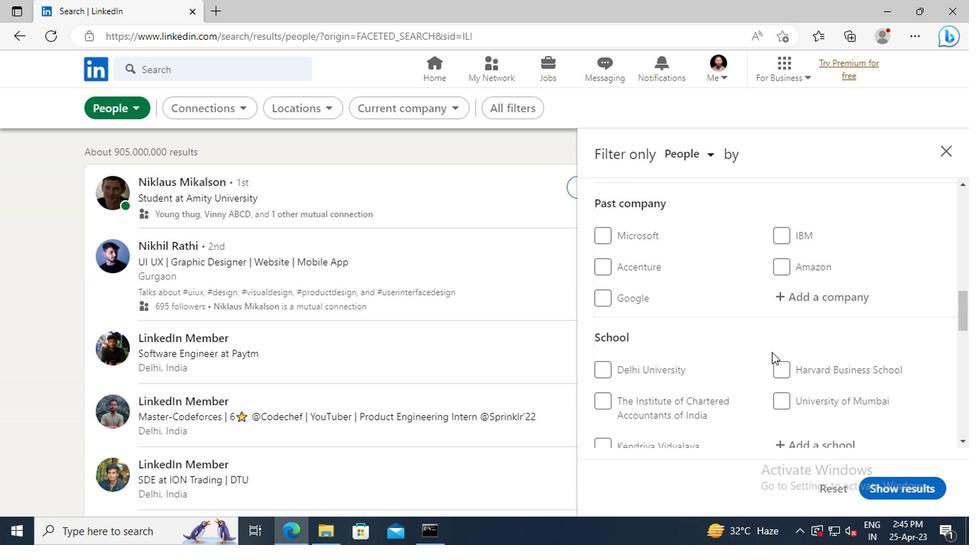 
Action: Mouse scrolled (768, 352) with delta (0, 0)
Screenshot: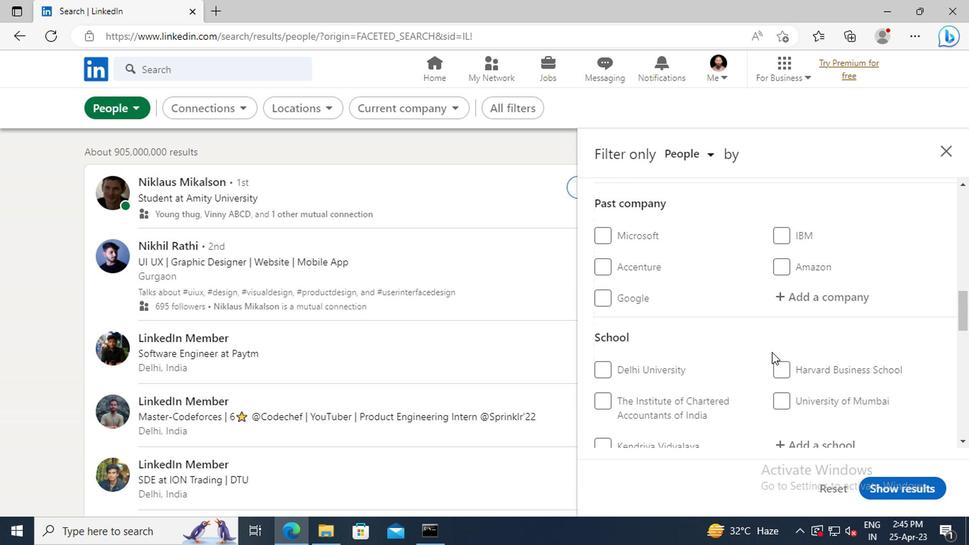 
Action: Mouse scrolled (768, 352) with delta (0, 0)
Screenshot: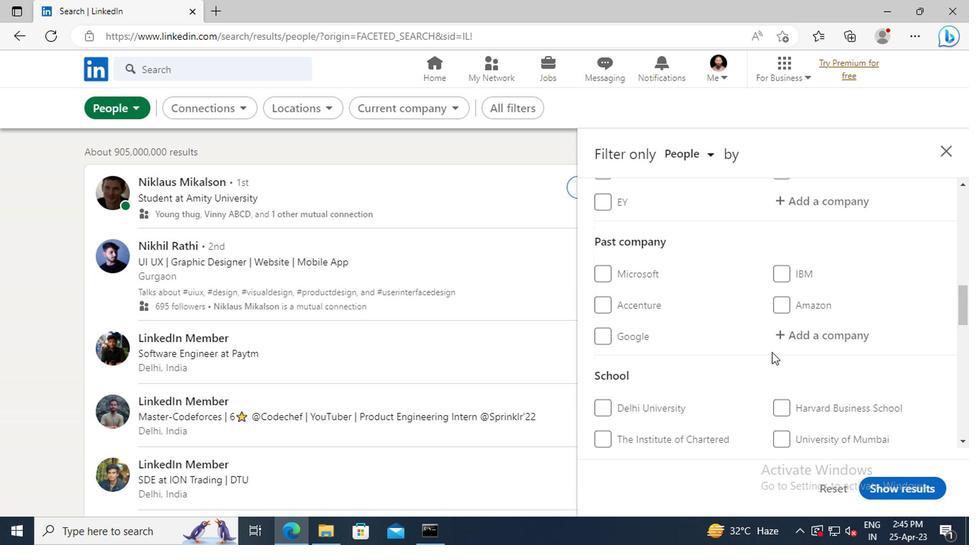 
Action: Mouse scrolled (768, 352) with delta (0, 0)
Screenshot: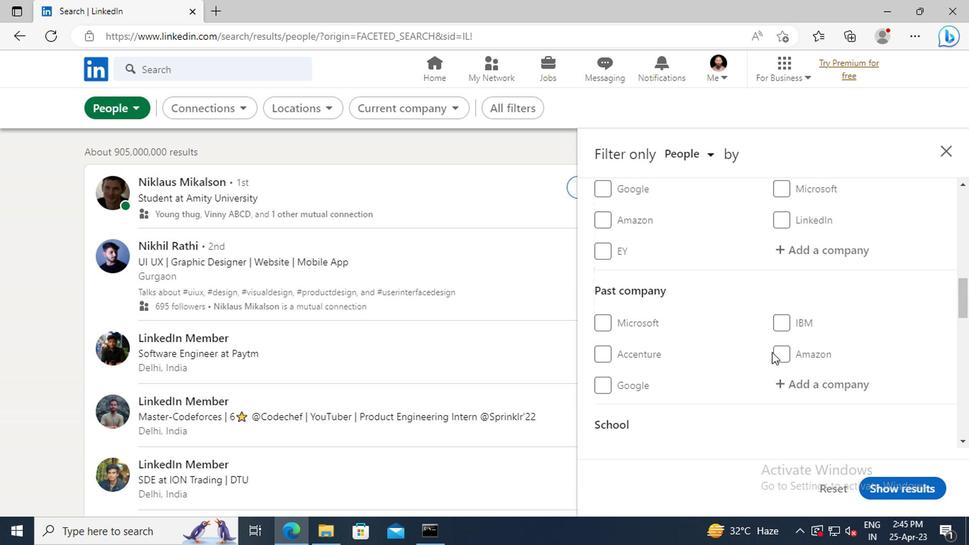 
Action: Mouse moved to (793, 326)
Screenshot: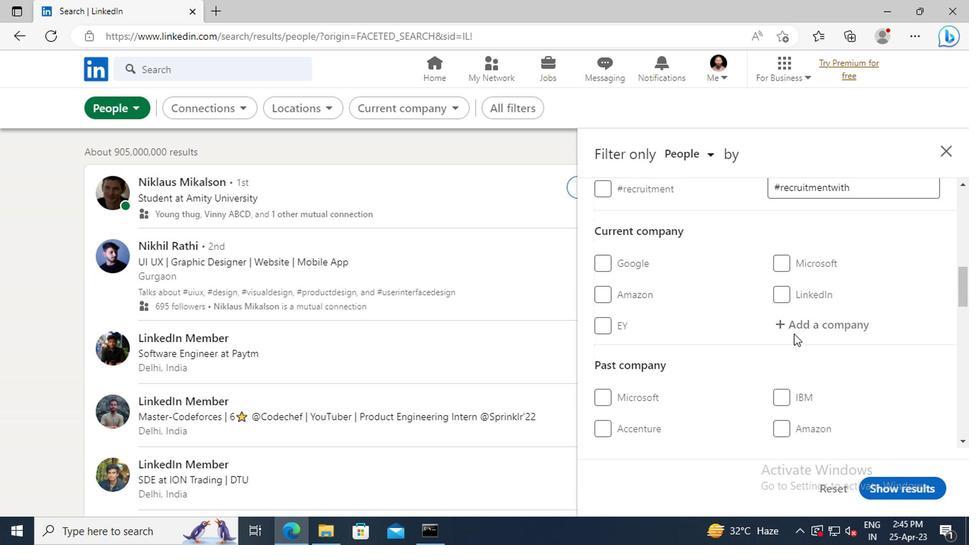 
Action: Mouse pressed left at (793, 326)
Screenshot: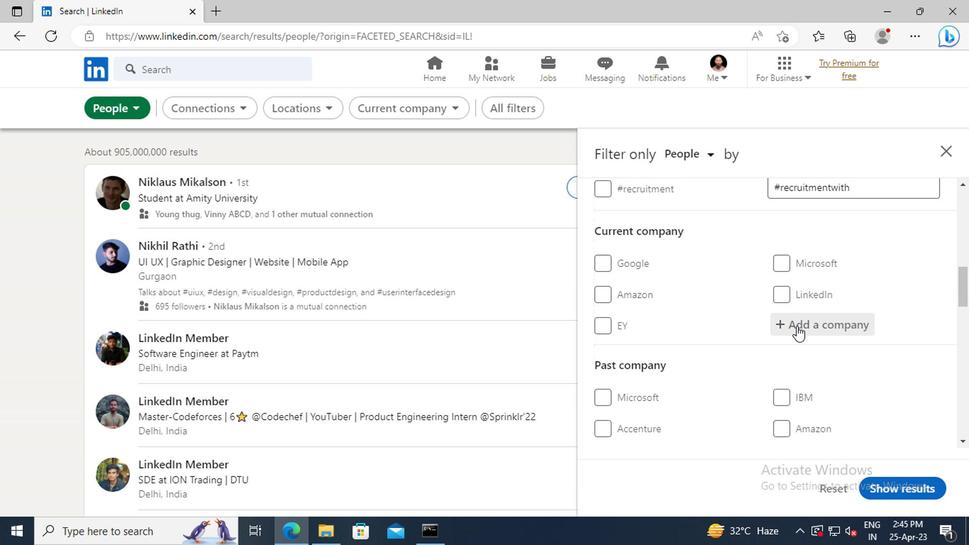 
Action: Key pressed <Key.shift_r>APTIV
Screenshot: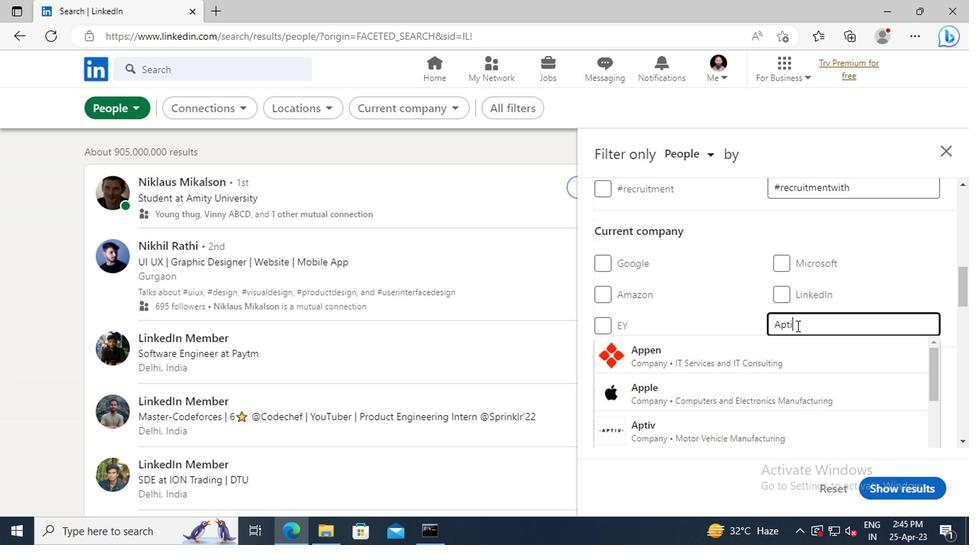 
Action: Mouse moved to (781, 355)
Screenshot: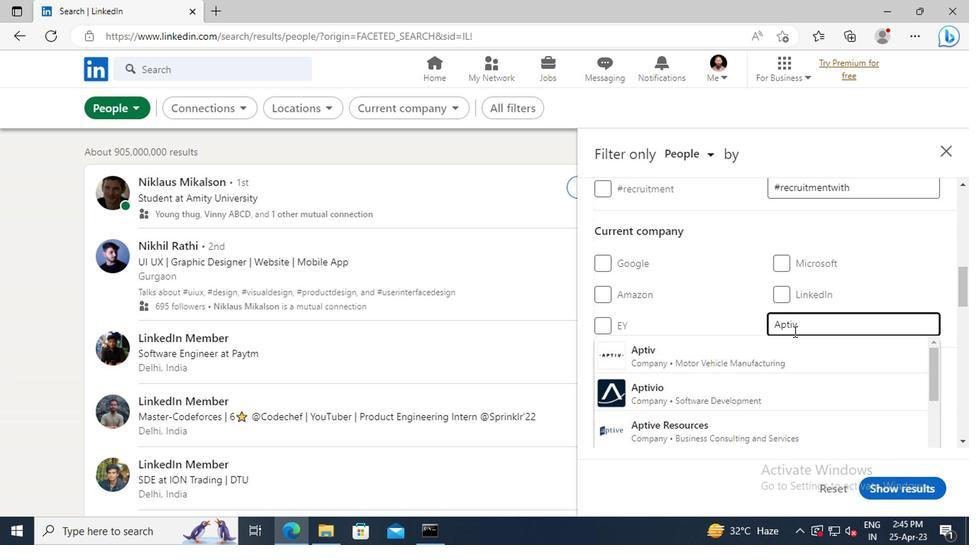 
Action: Mouse pressed left at (781, 355)
Screenshot: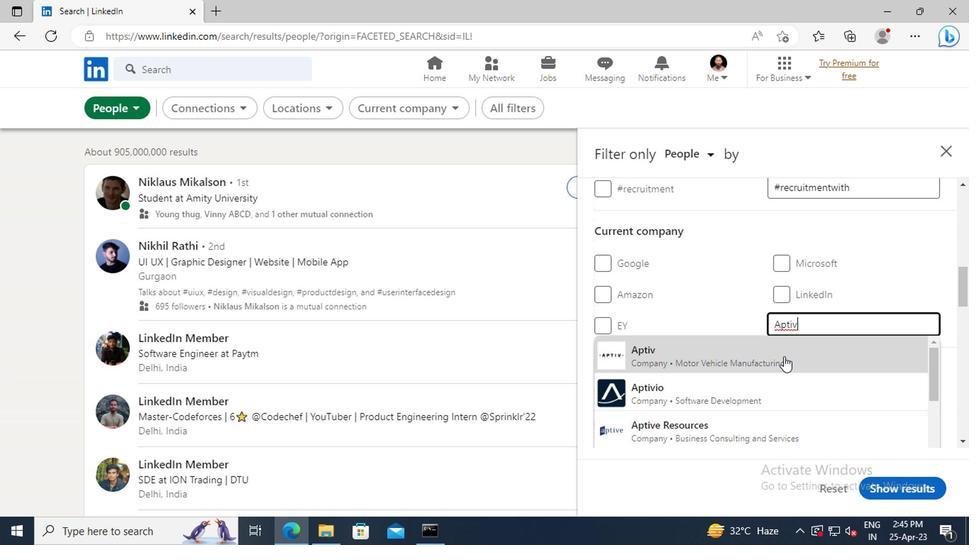 
Action: Mouse moved to (781, 313)
Screenshot: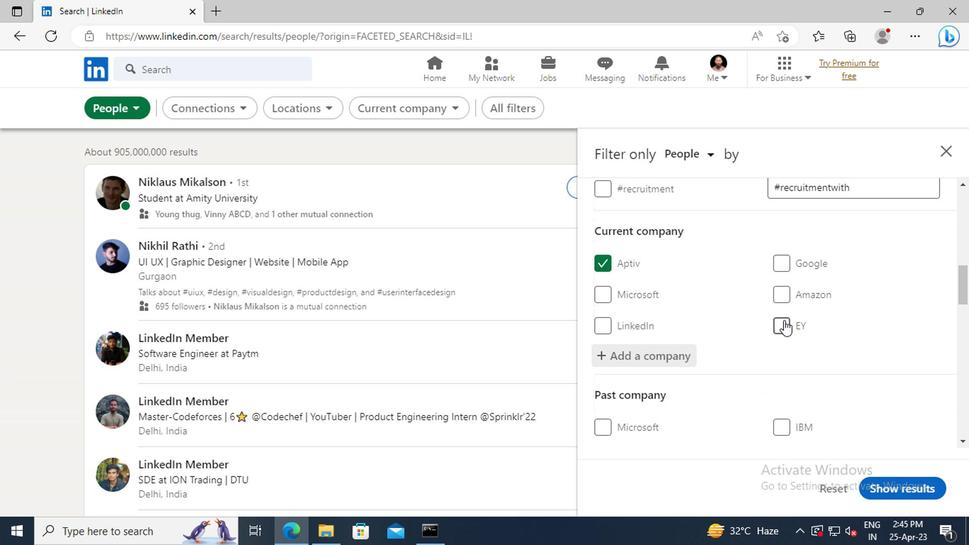 
Action: Mouse scrolled (781, 312) with delta (0, 0)
Screenshot: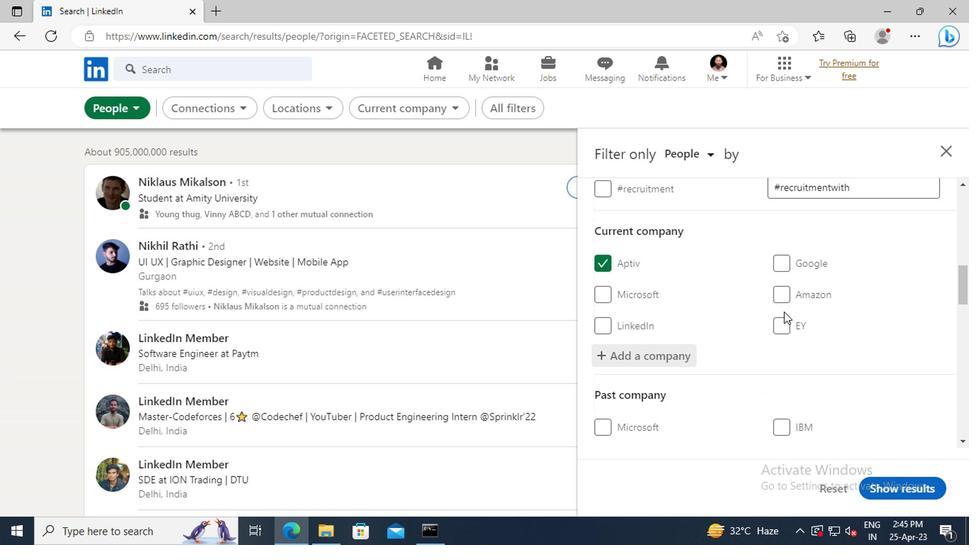 
Action: Mouse scrolled (781, 312) with delta (0, 0)
Screenshot: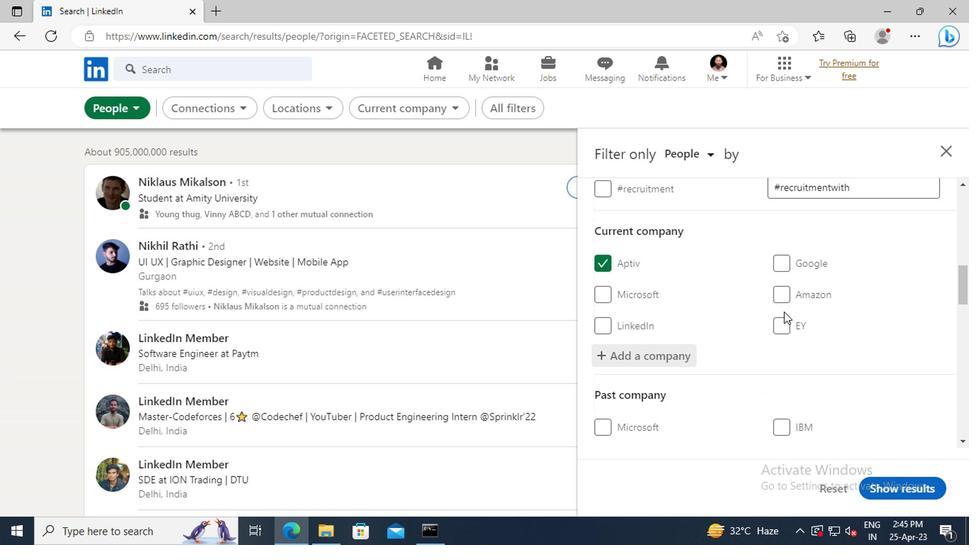 
Action: Mouse scrolled (781, 312) with delta (0, 0)
Screenshot: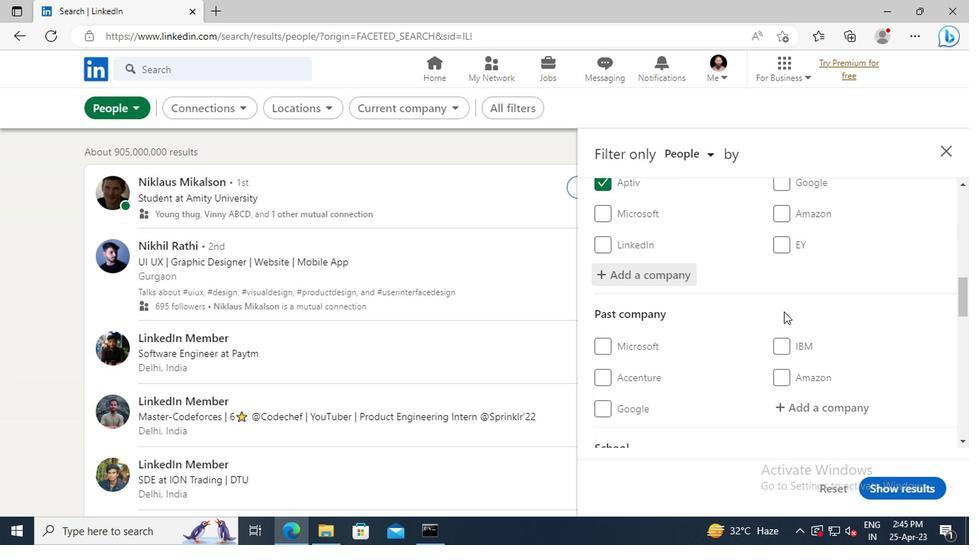 
Action: Mouse scrolled (781, 312) with delta (0, 0)
Screenshot: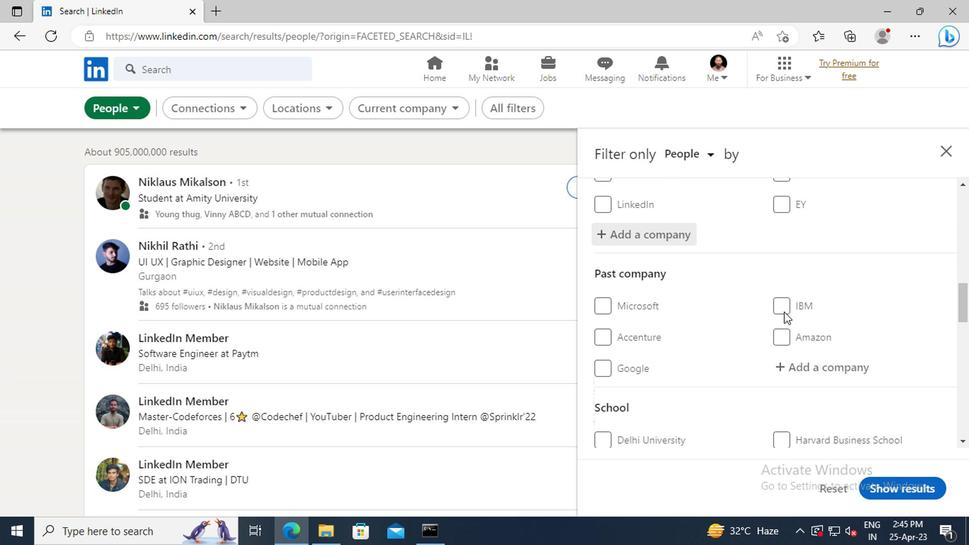 
Action: Mouse scrolled (781, 312) with delta (0, 0)
Screenshot: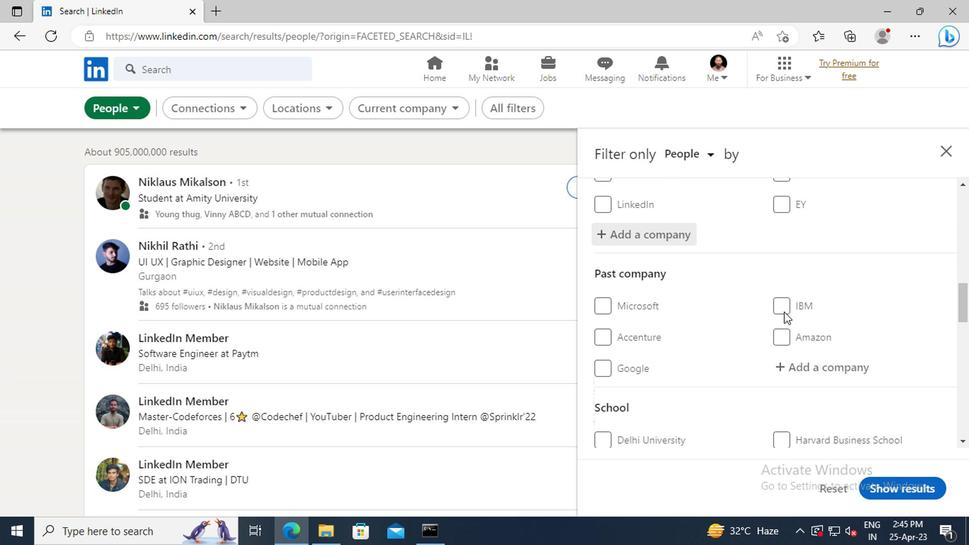 
Action: Mouse scrolled (781, 312) with delta (0, 0)
Screenshot: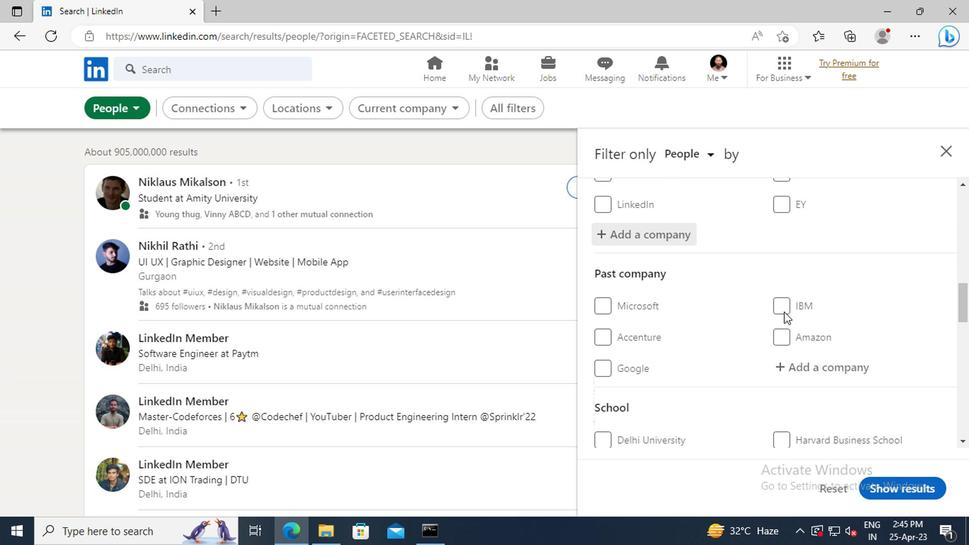 
Action: Mouse scrolled (781, 312) with delta (0, 0)
Screenshot: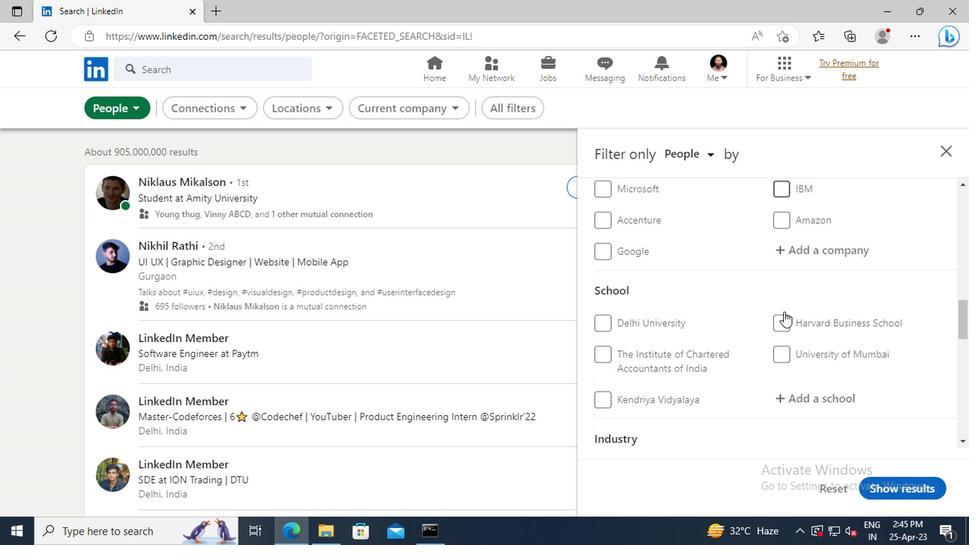 
Action: Mouse scrolled (781, 312) with delta (0, 0)
Screenshot: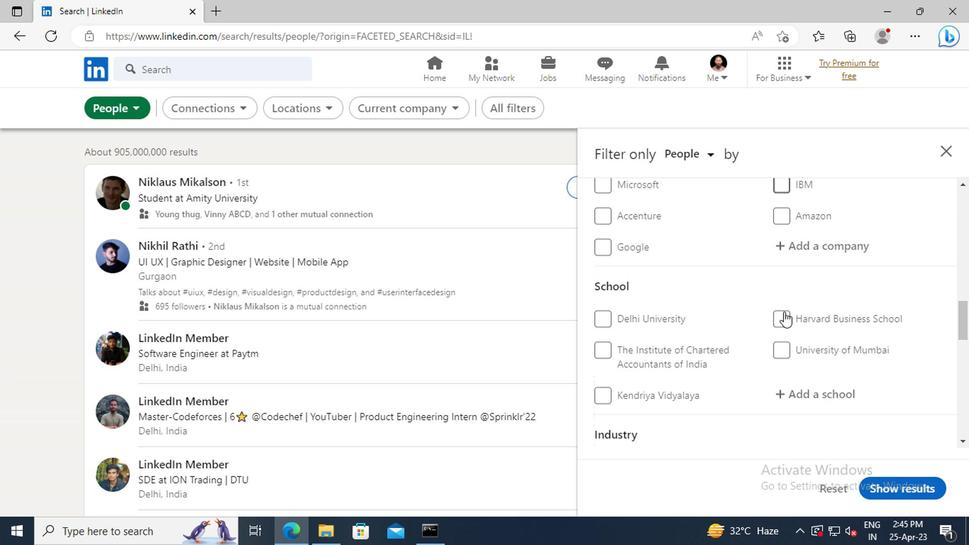 
Action: Mouse moved to (795, 317)
Screenshot: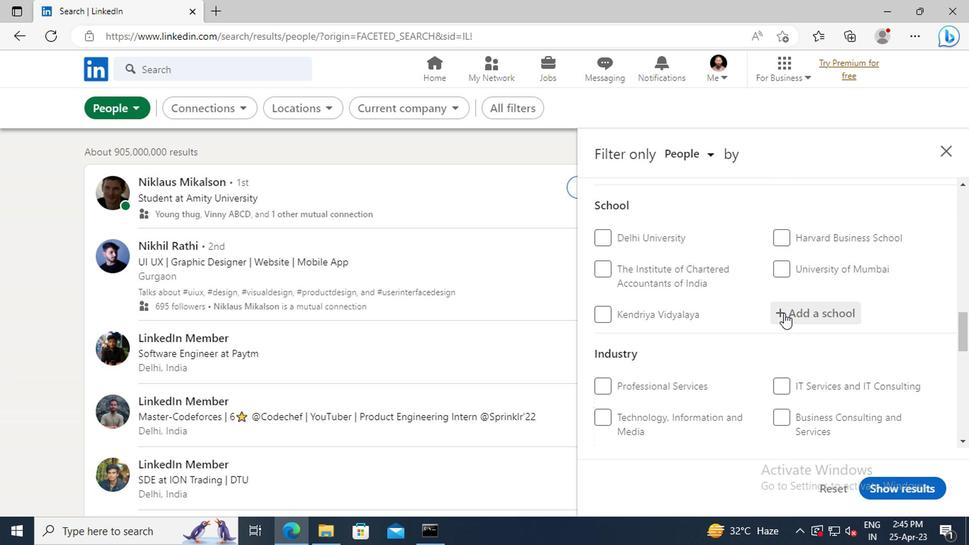 
Action: Mouse pressed left at (795, 317)
Screenshot: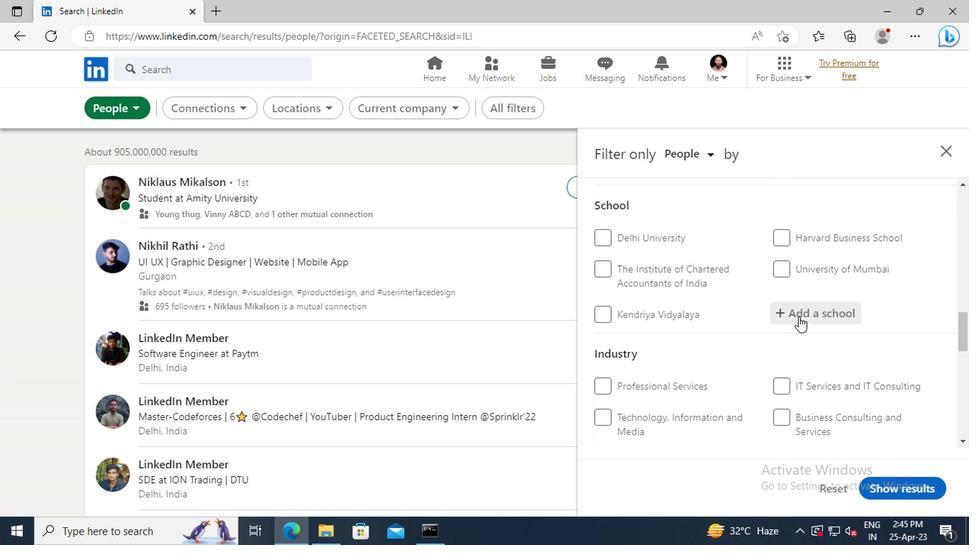 
Action: Key pressed <Key.shift>B<Key.space><Key.shift>S<Key.space><Key.shift>ABDUR<Key.space>RAHMAN
Screenshot: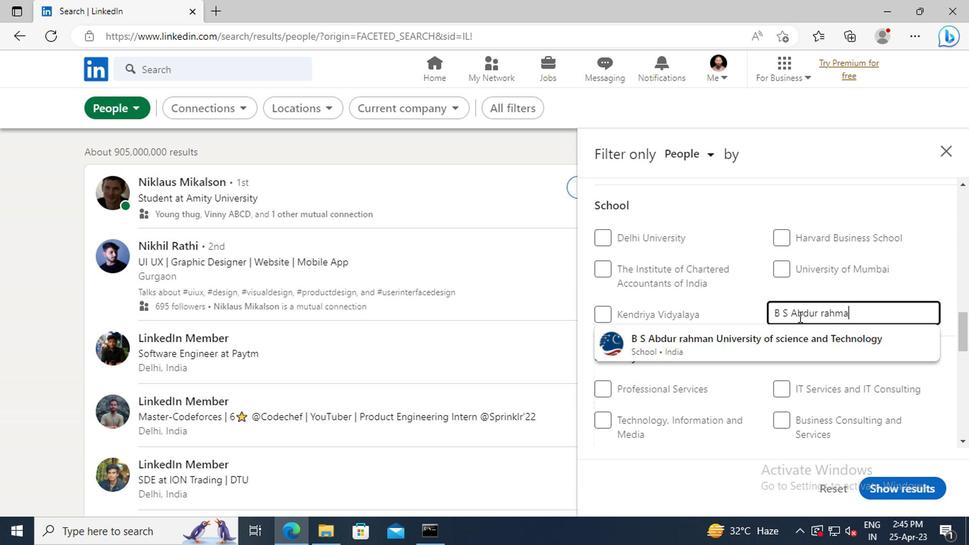 
Action: Mouse moved to (777, 337)
Screenshot: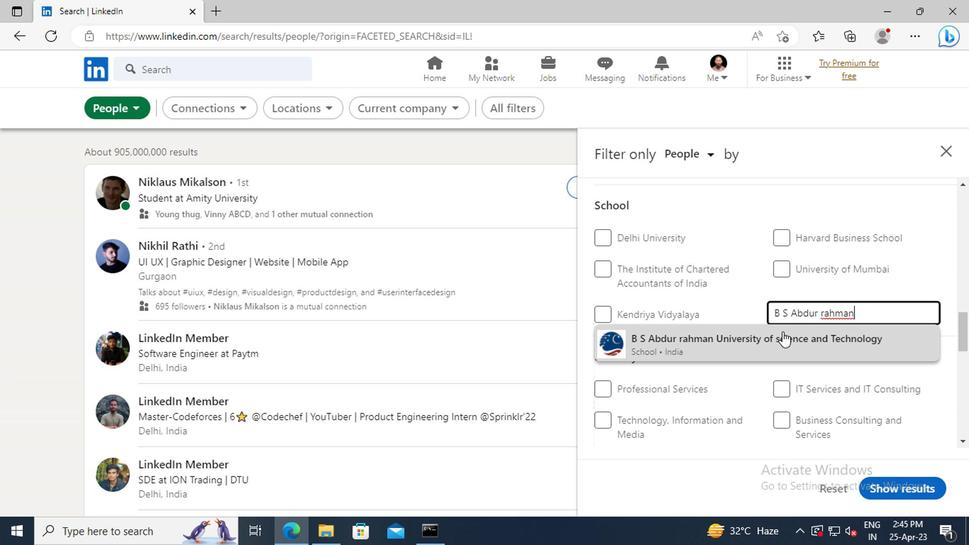
Action: Mouse pressed left at (777, 337)
Screenshot: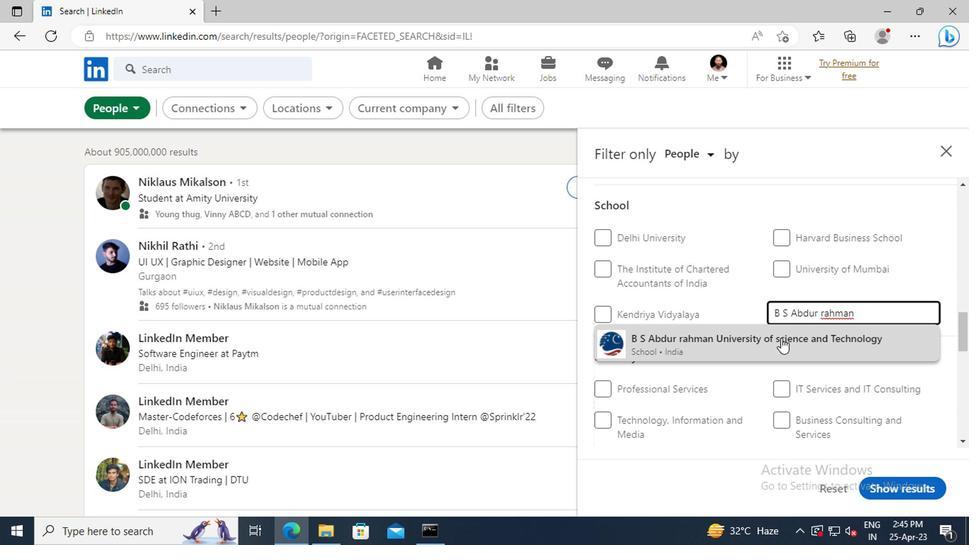 
Action: Mouse moved to (748, 289)
Screenshot: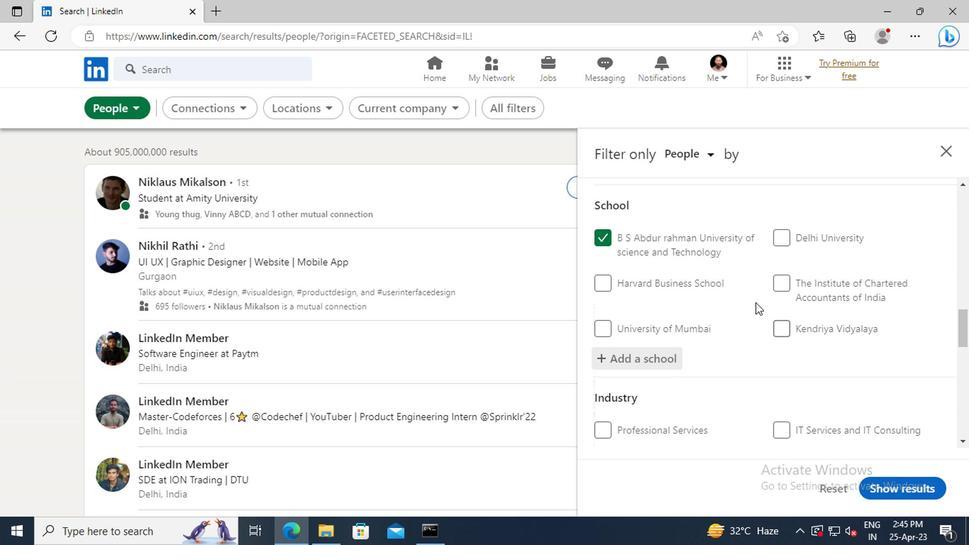 
Action: Mouse scrolled (748, 289) with delta (0, 0)
Screenshot: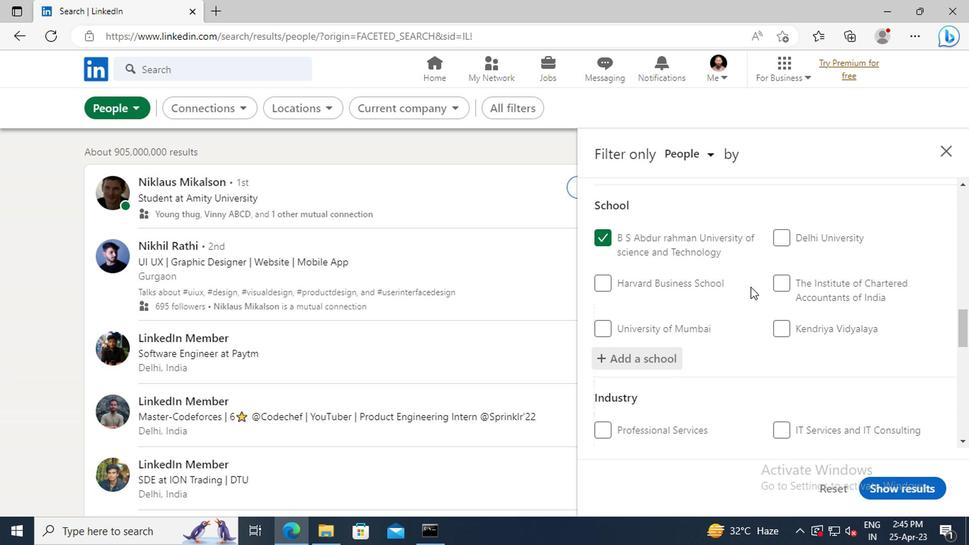
Action: Mouse scrolled (748, 289) with delta (0, 0)
Screenshot: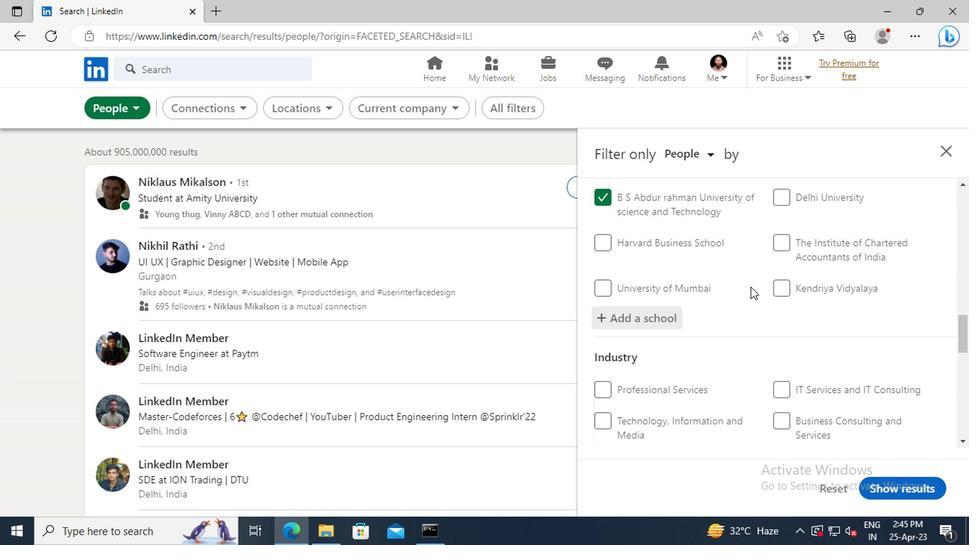 
Action: Mouse scrolled (748, 289) with delta (0, 0)
Screenshot: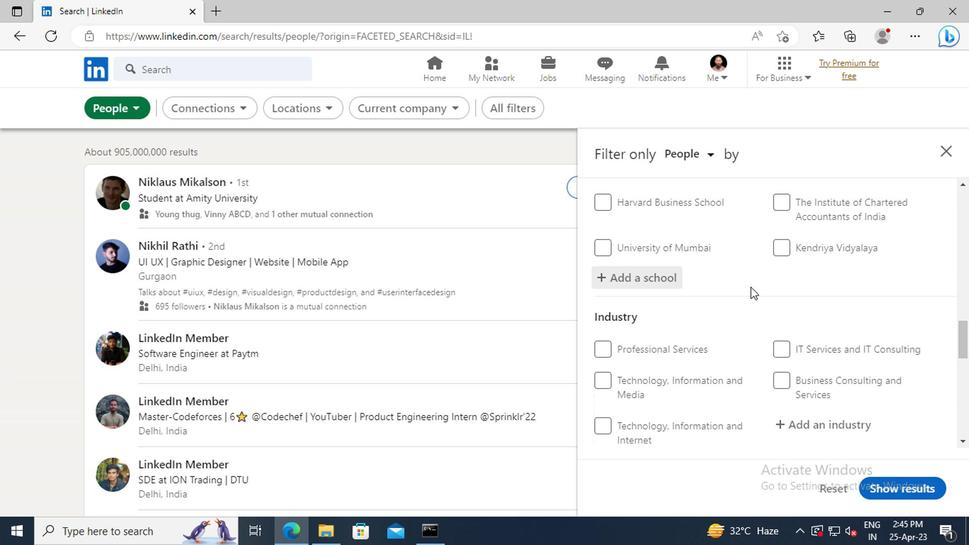 
Action: Mouse scrolled (748, 289) with delta (0, 0)
Screenshot: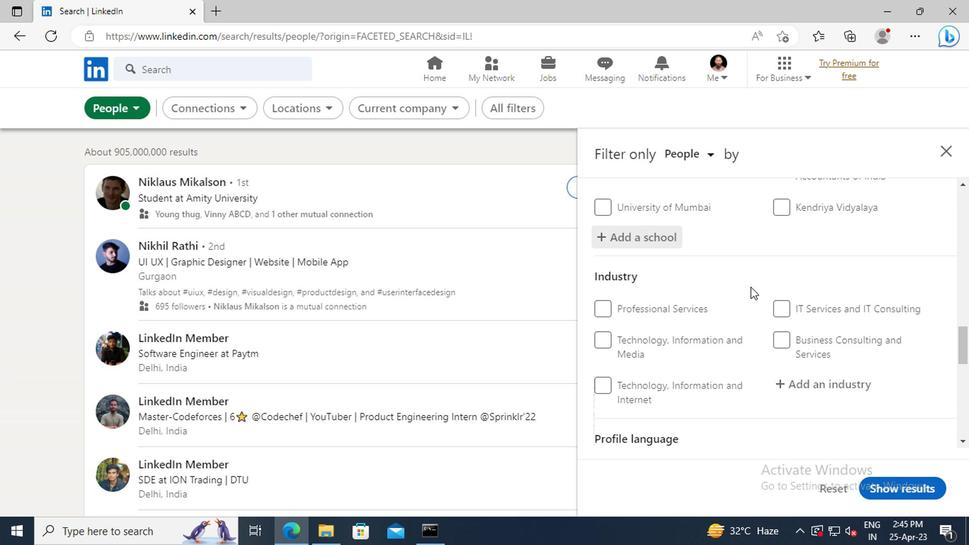 
Action: Mouse scrolled (748, 289) with delta (0, 0)
Screenshot: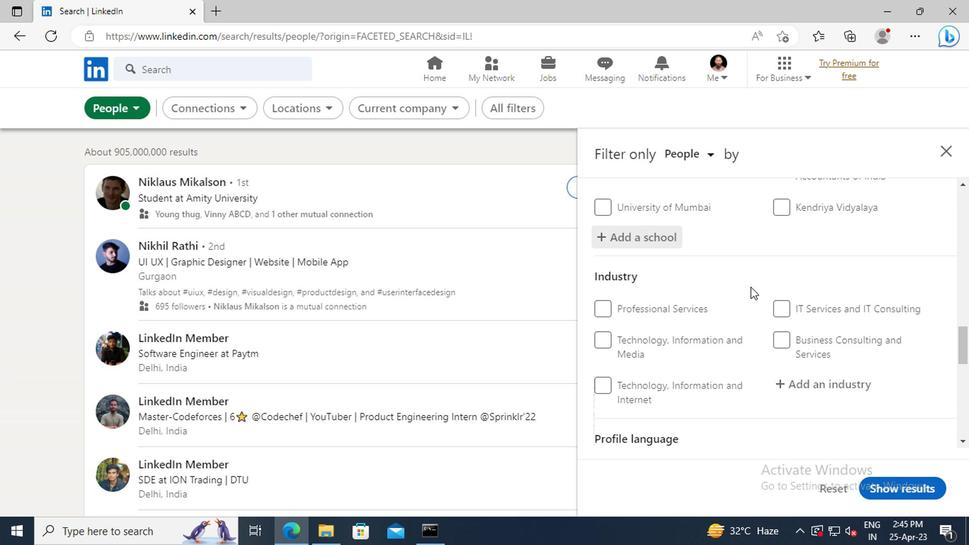 
Action: Mouse moved to (797, 307)
Screenshot: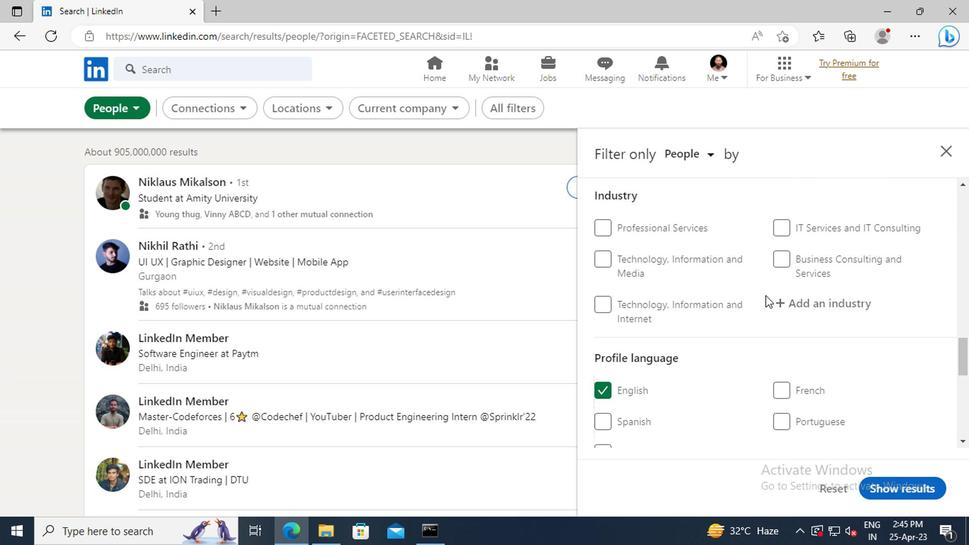 
Action: Mouse pressed left at (797, 307)
Screenshot: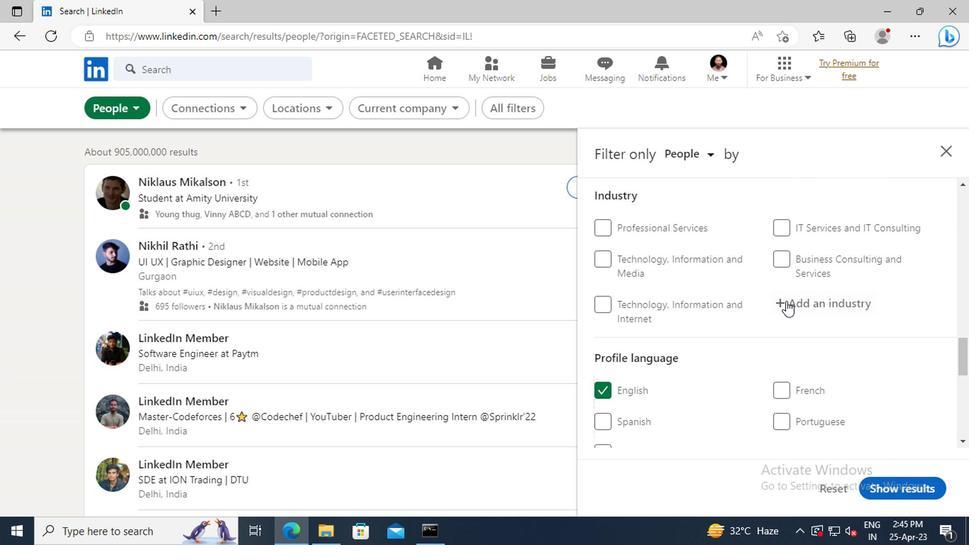 
Action: Key pressed <Key.shift>RECREATIONAL<Key.space><Key.shift>FACILITIES
Screenshot: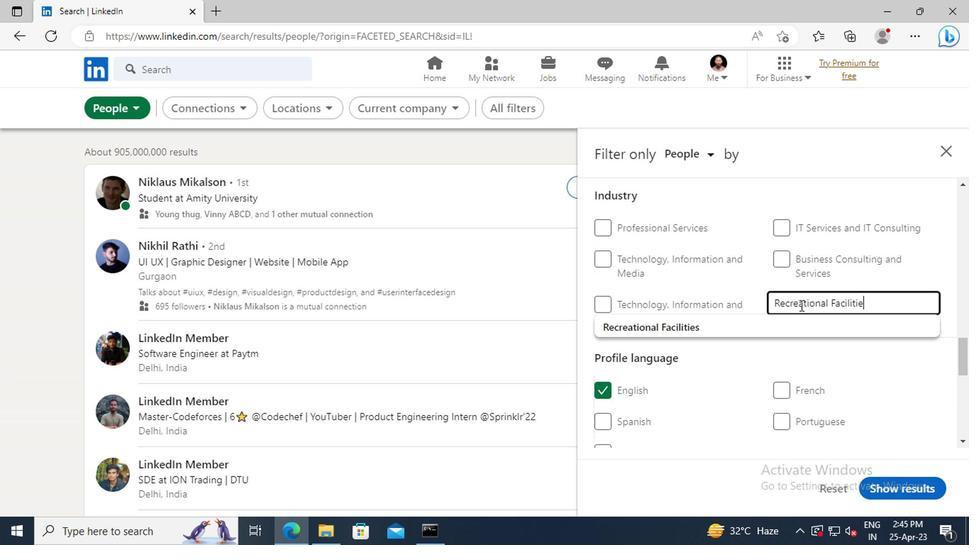 
Action: Mouse moved to (771, 325)
Screenshot: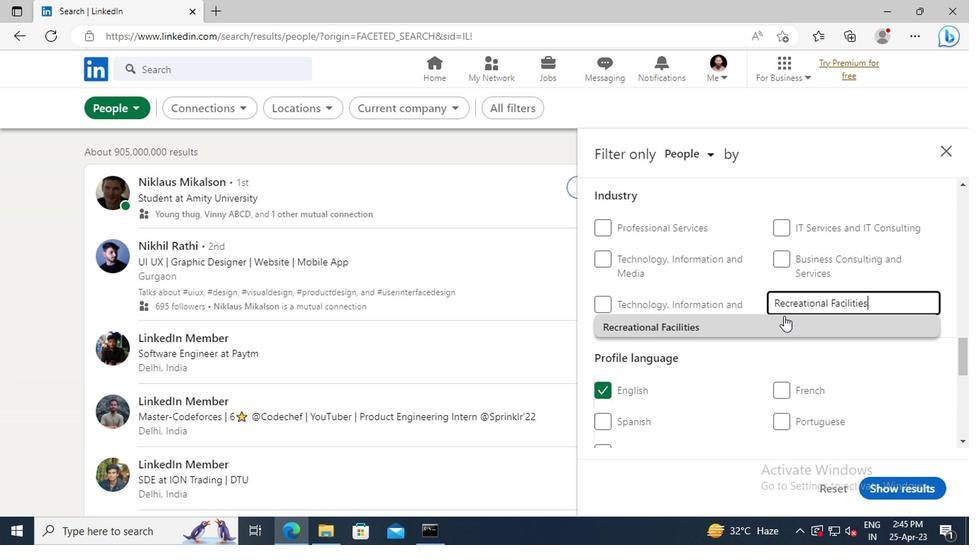 
Action: Mouse pressed left at (771, 325)
Screenshot: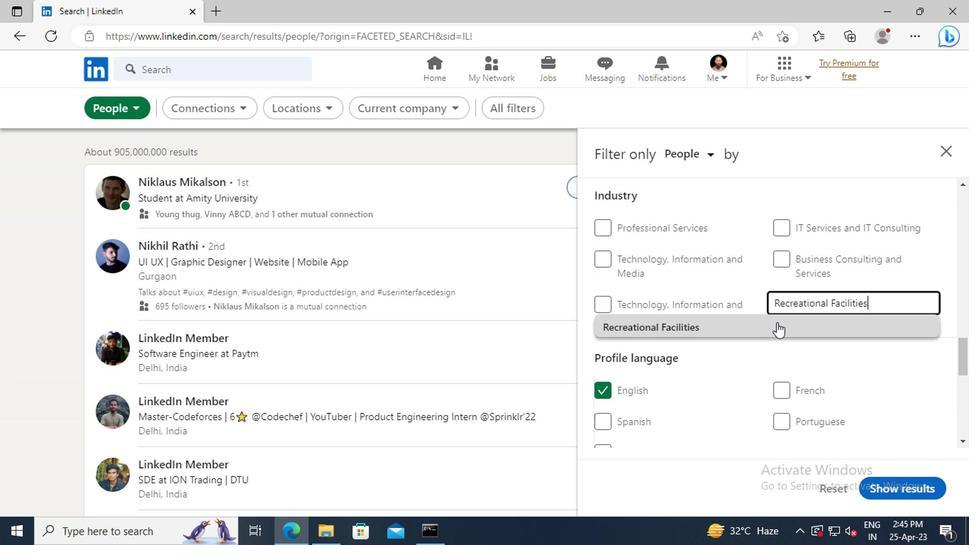 
Action: Mouse moved to (764, 282)
Screenshot: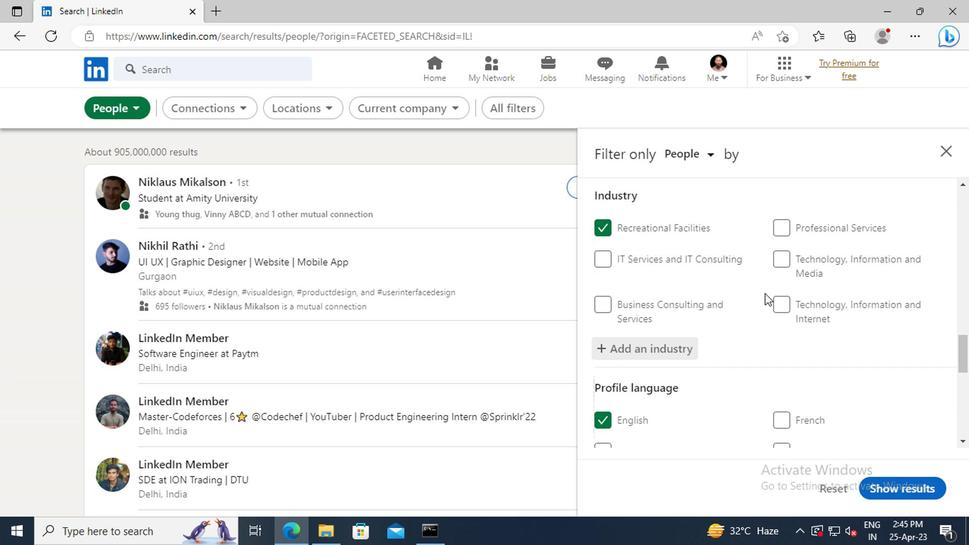 
Action: Mouse scrolled (764, 281) with delta (0, 0)
Screenshot: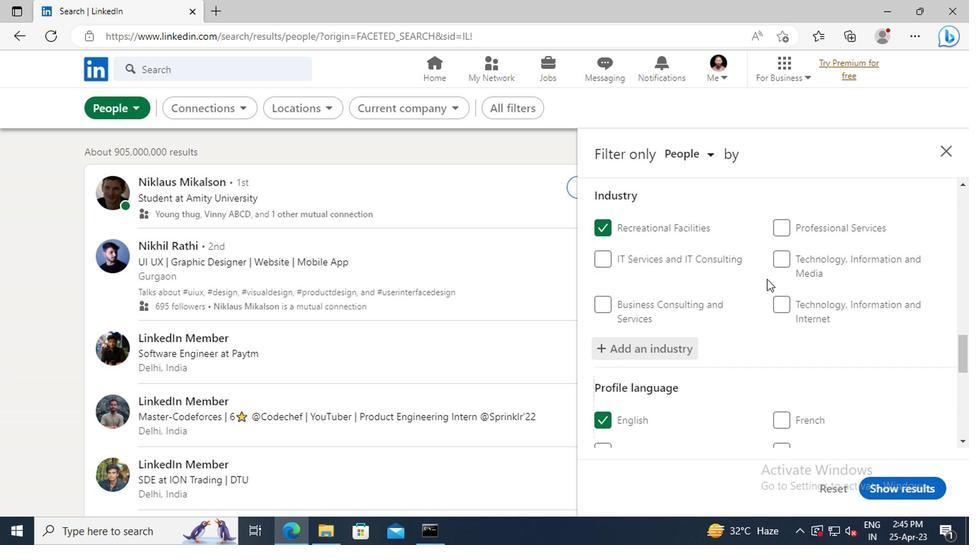 
Action: Mouse scrolled (764, 281) with delta (0, 0)
Screenshot: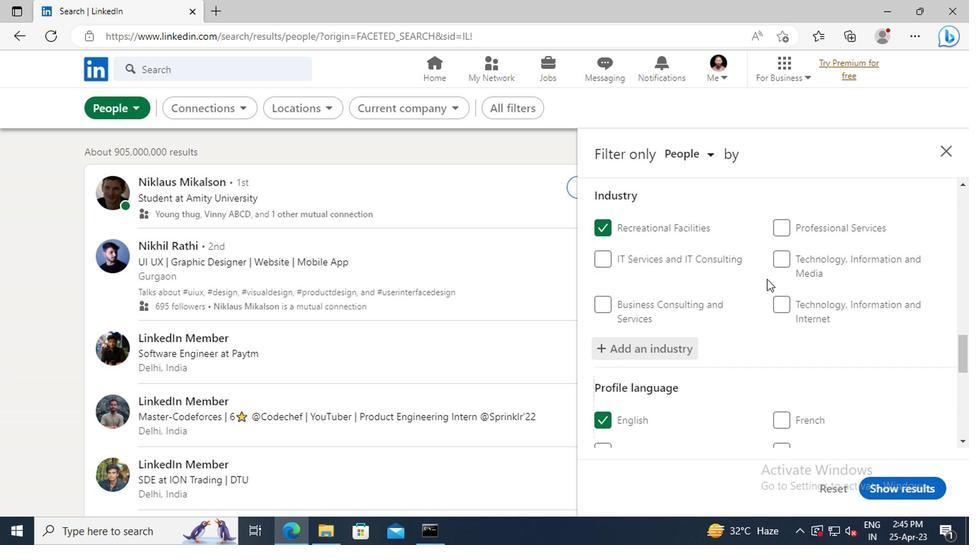 
Action: Mouse scrolled (764, 281) with delta (0, 0)
Screenshot: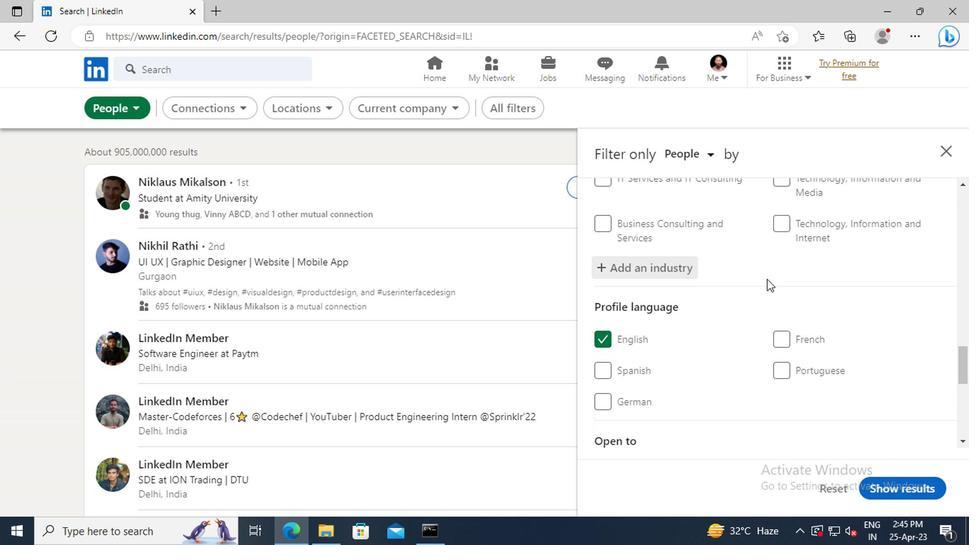 
Action: Mouse scrolled (764, 281) with delta (0, 0)
Screenshot: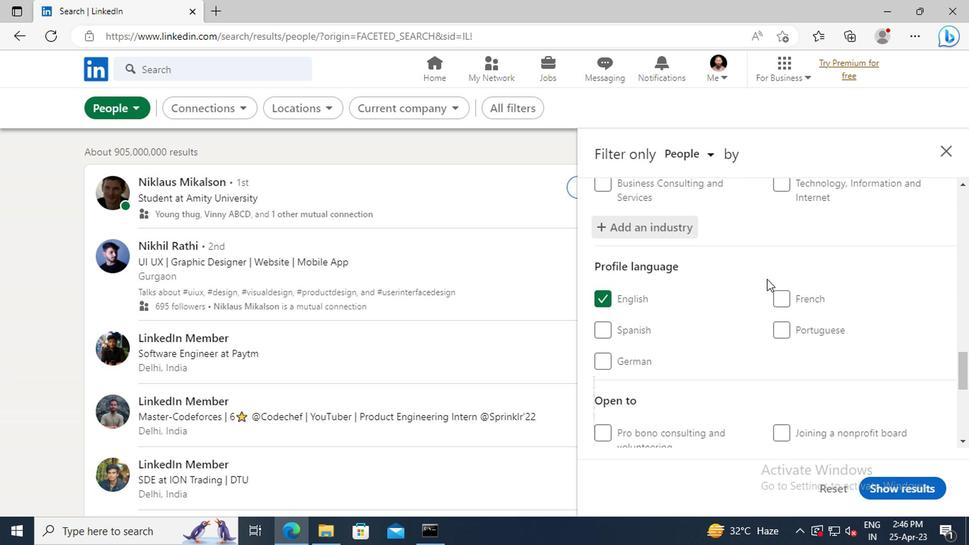 
Action: Mouse scrolled (764, 281) with delta (0, 0)
Screenshot: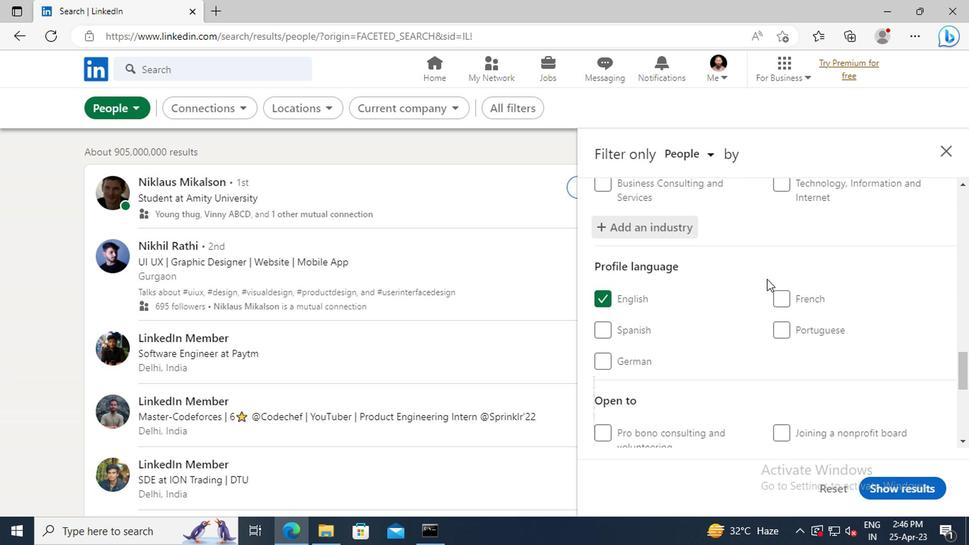 
Action: Mouse scrolled (764, 281) with delta (0, 0)
Screenshot: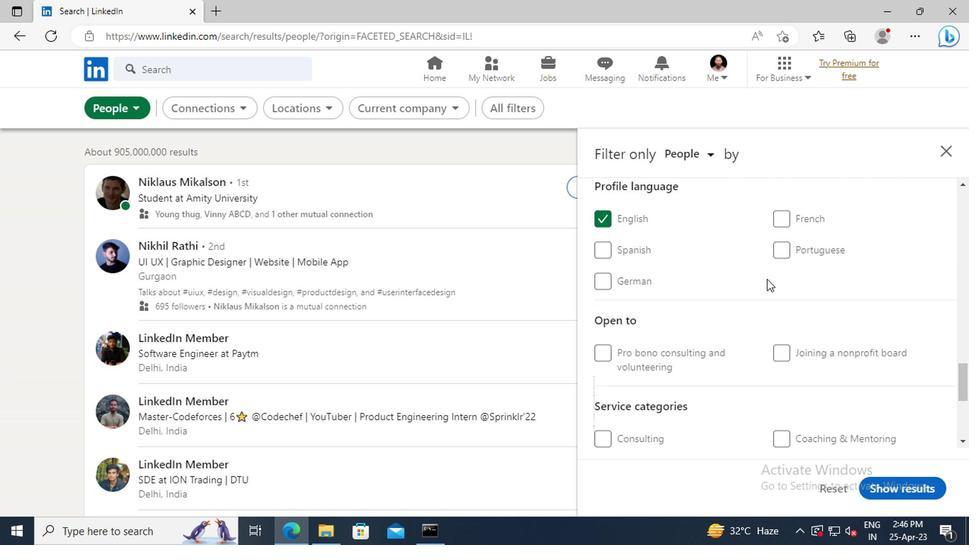 
Action: Mouse scrolled (764, 281) with delta (0, 0)
Screenshot: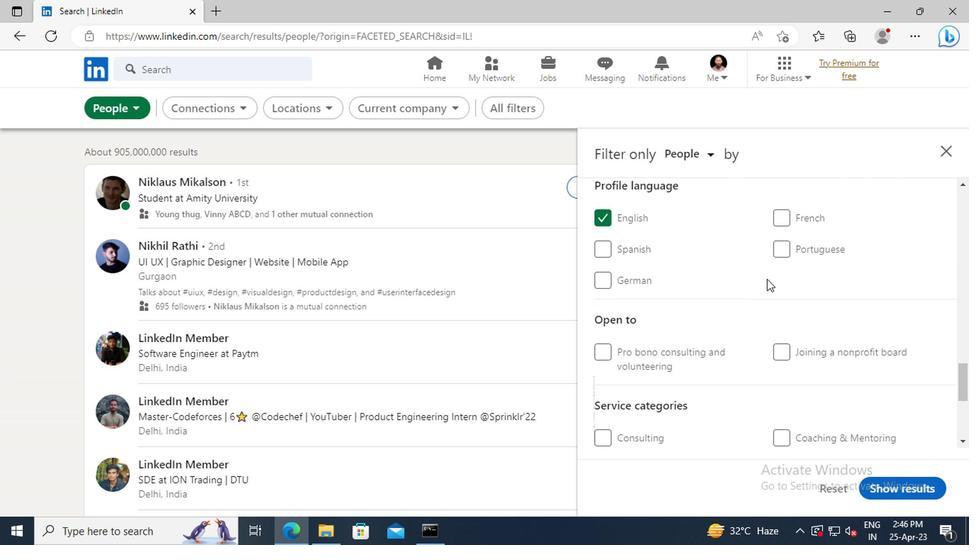 
Action: Mouse scrolled (764, 281) with delta (0, 0)
Screenshot: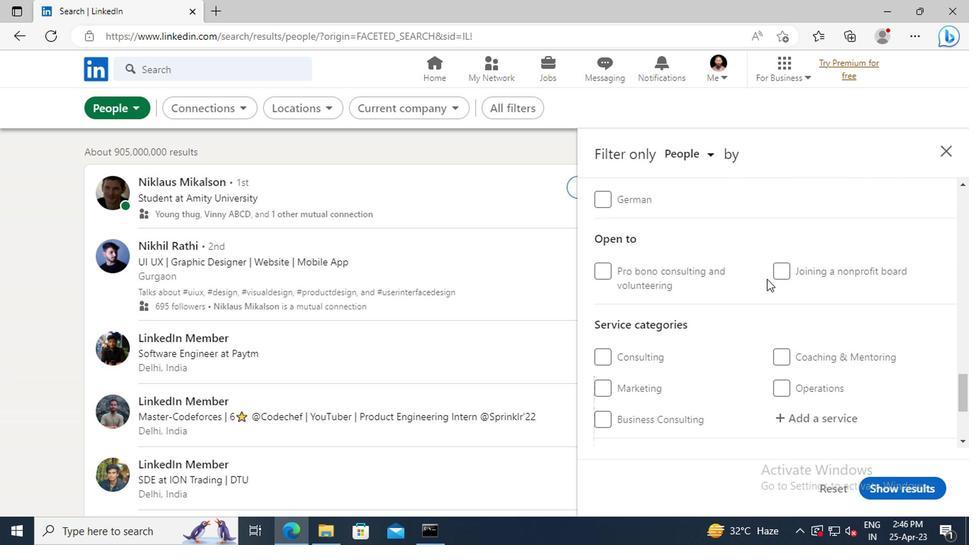 
Action: Mouse scrolled (764, 281) with delta (0, 0)
Screenshot: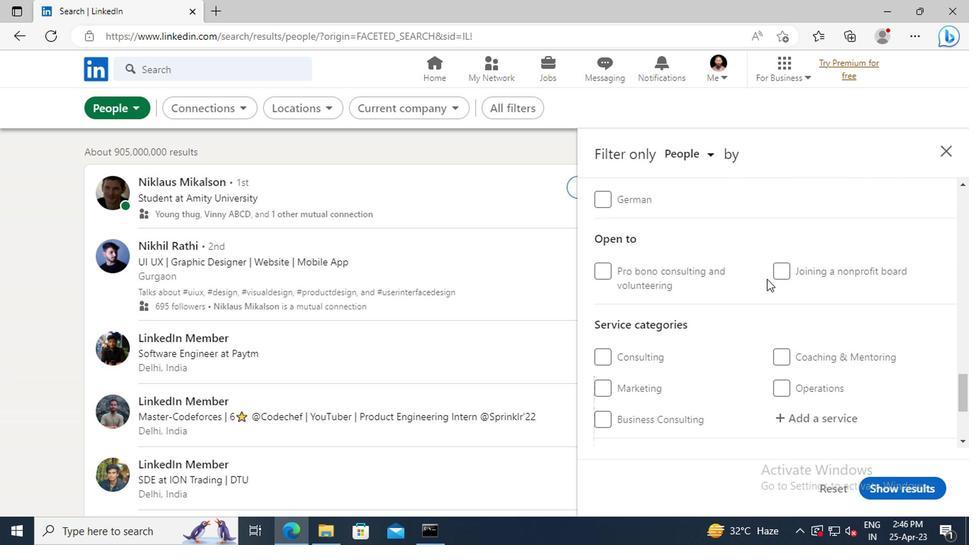 
Action: Mouse moved to (794, 338)
Screenshot: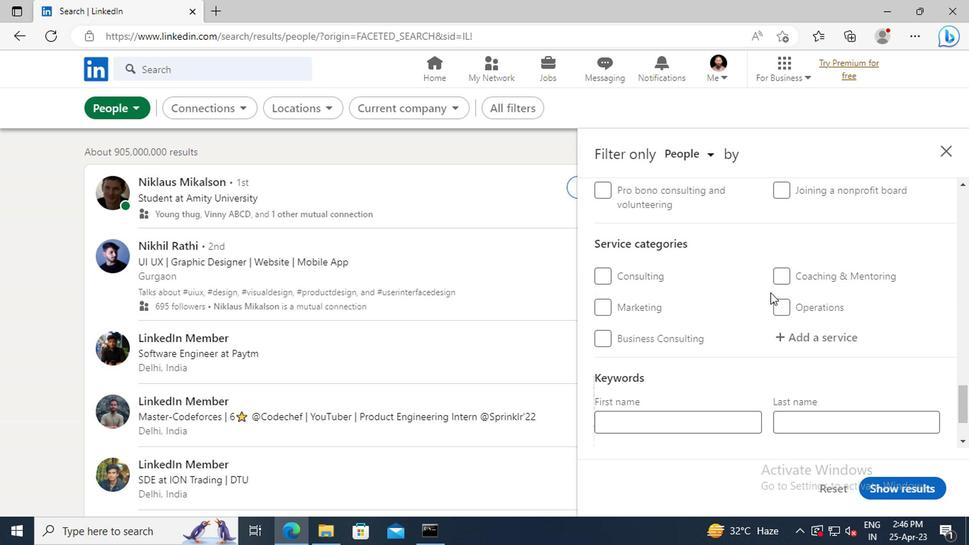 
Action: Mouse pressed left at (794, 338)
Screenshot: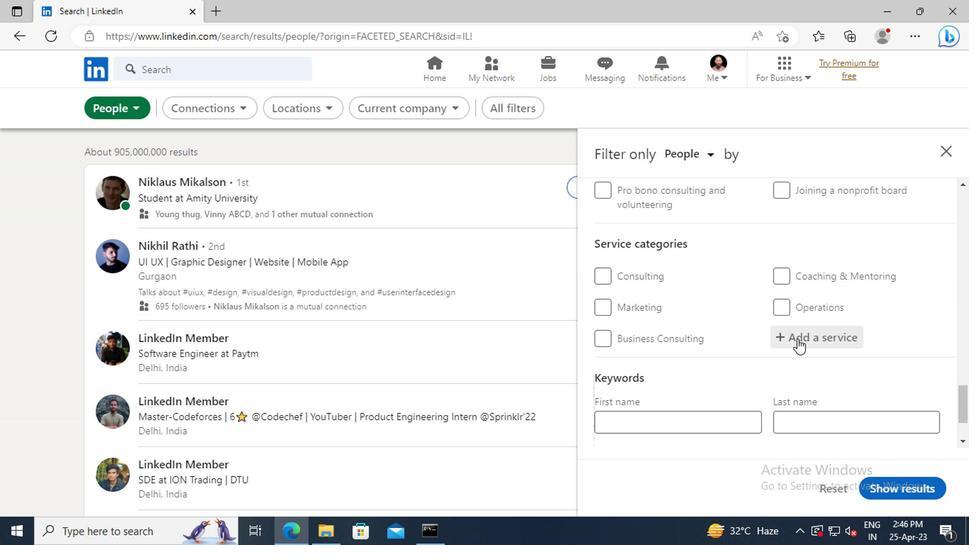 
Action: Key pressed <Key.shift>TYPING
Screenshot: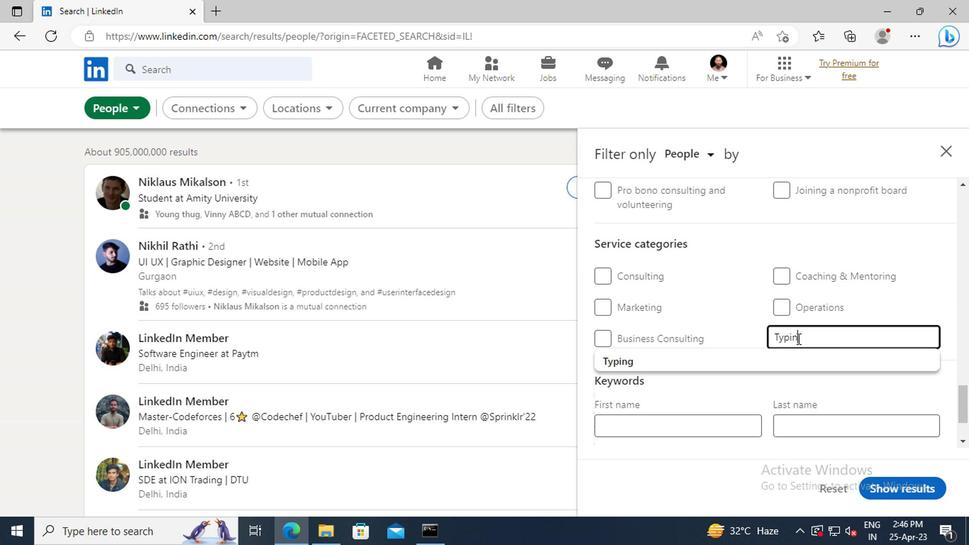 
Action: Mouse moved to (718, 357)
Screenshot: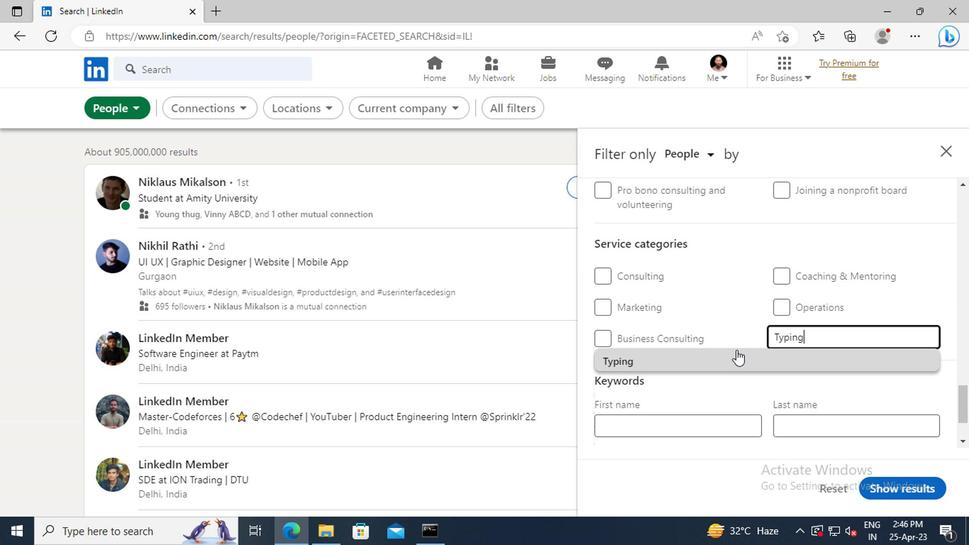 
Action: Mouse pressed left at (718, 357)
Screenshot: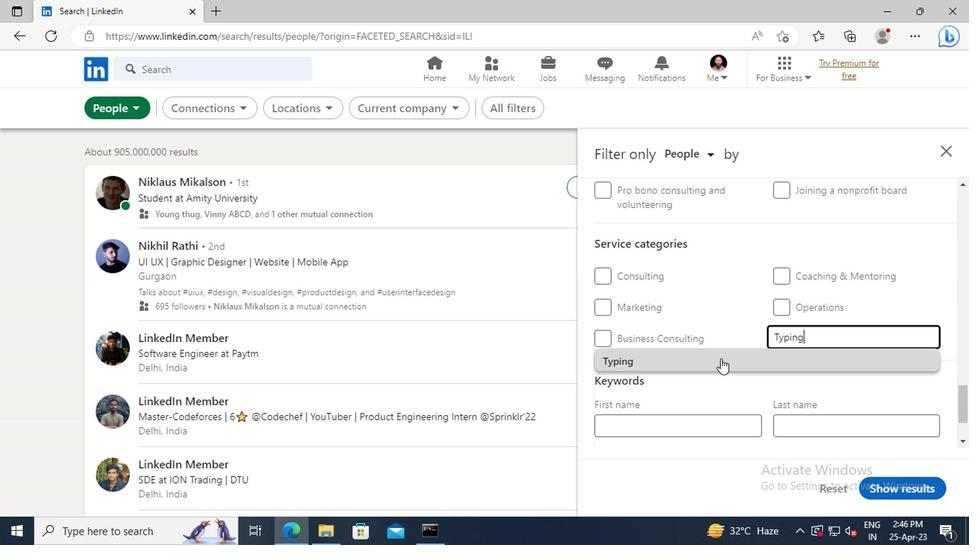 
Action: Mouse moved to (713, 323)
Screenshot: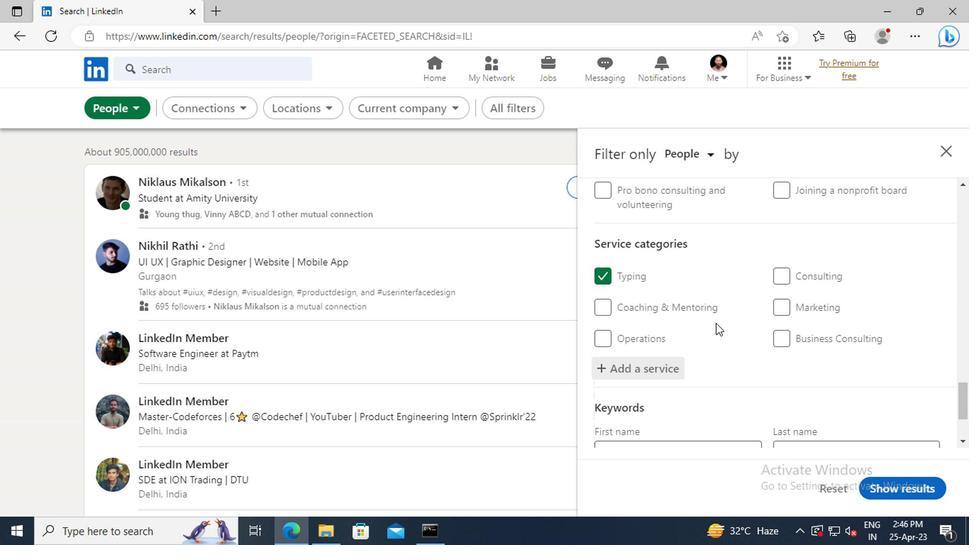 
Action: Mouse scrolled (713, 323) with delta (0, 0)
Screenshot: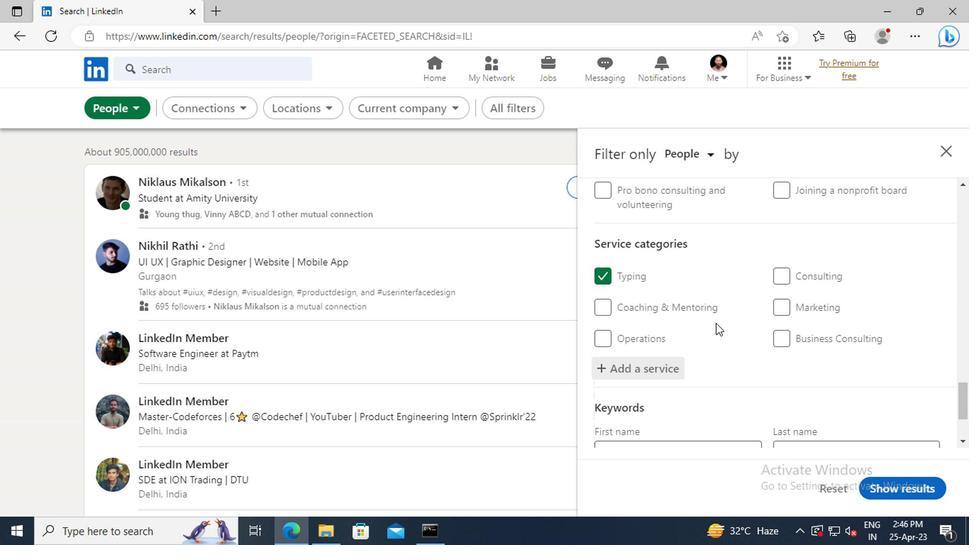 
Action: Mouse scrolled (713, 323) with delta (0, 0)
Screenshot: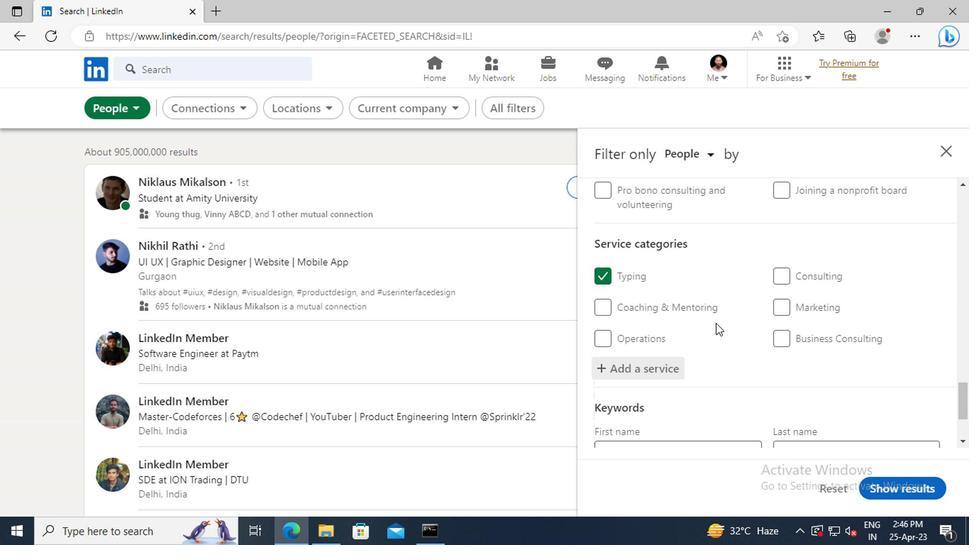 
Action: Mouse scrolled (713, 323) with delta (0, 0)
Screenshot: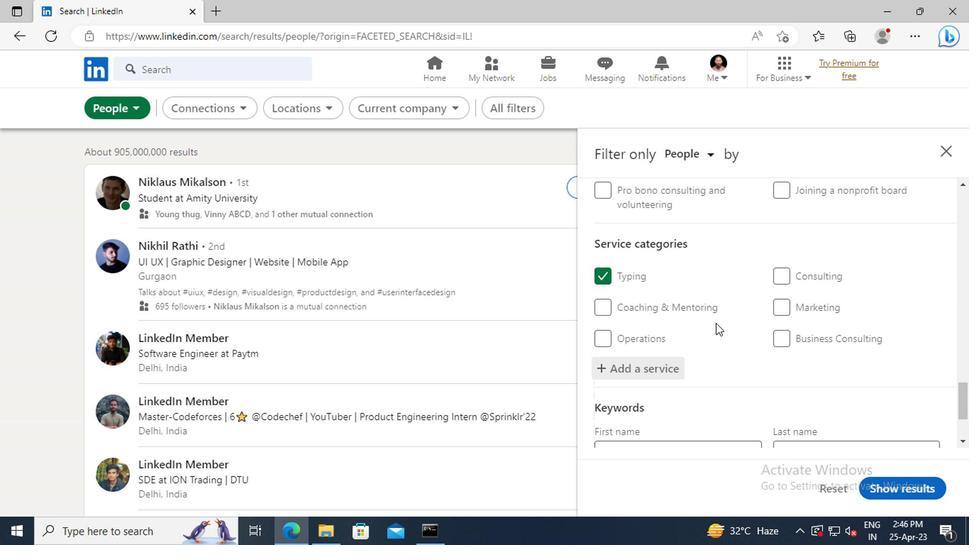 
Action: Mouse moved to (670, 382)
Screenshot: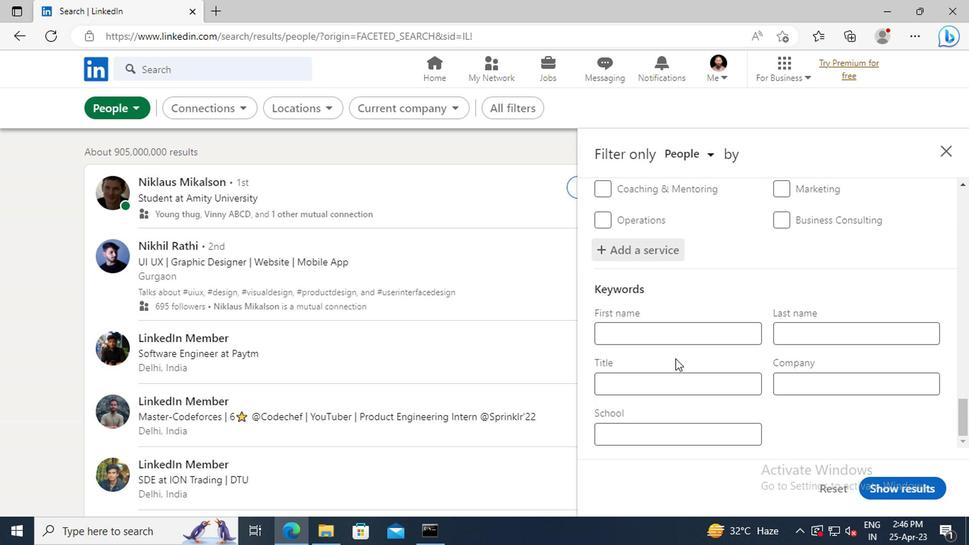 
Action: Mouse pressed left at (670, 382)
Screenshot: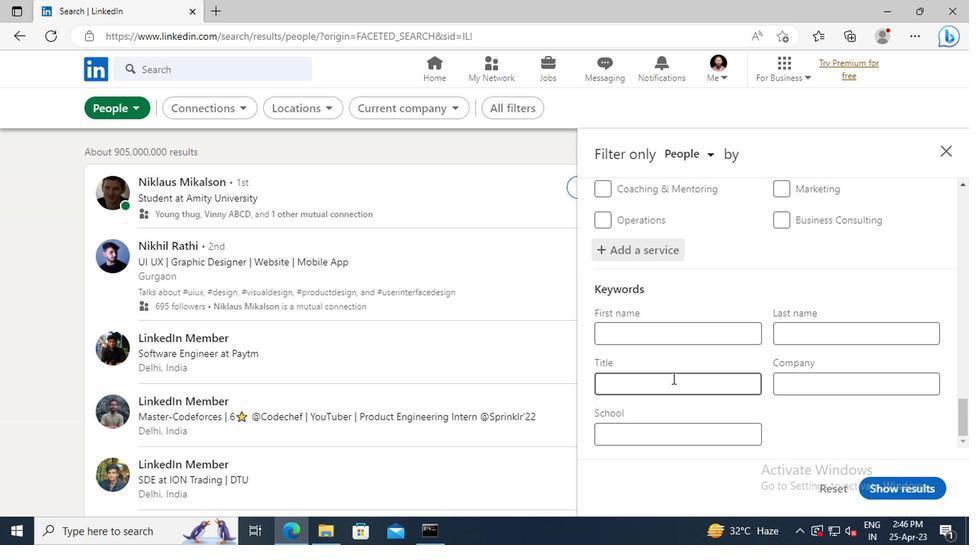 
Action: Key pressed <Key.shift>LEAD
Screenshot: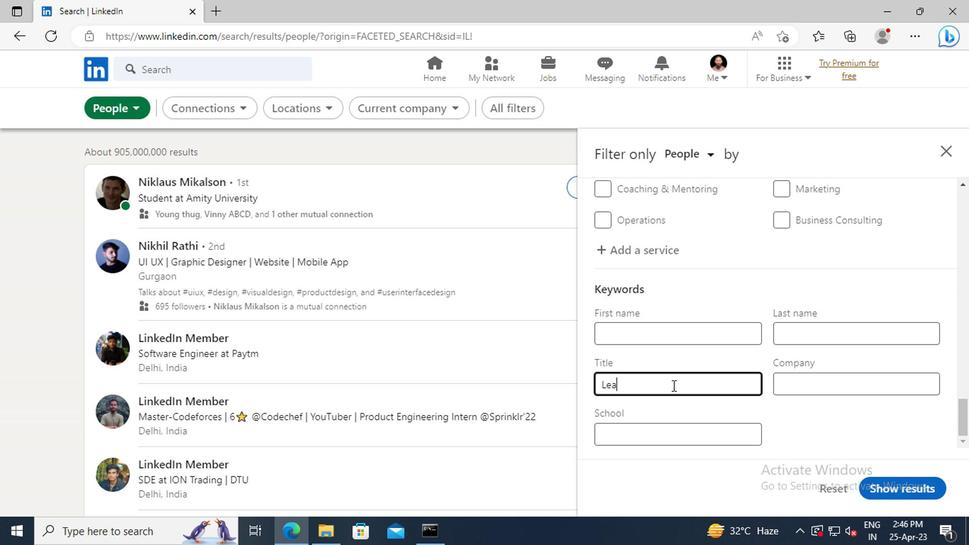 
Action: Mouse moved to (872, 475)
Screenshot: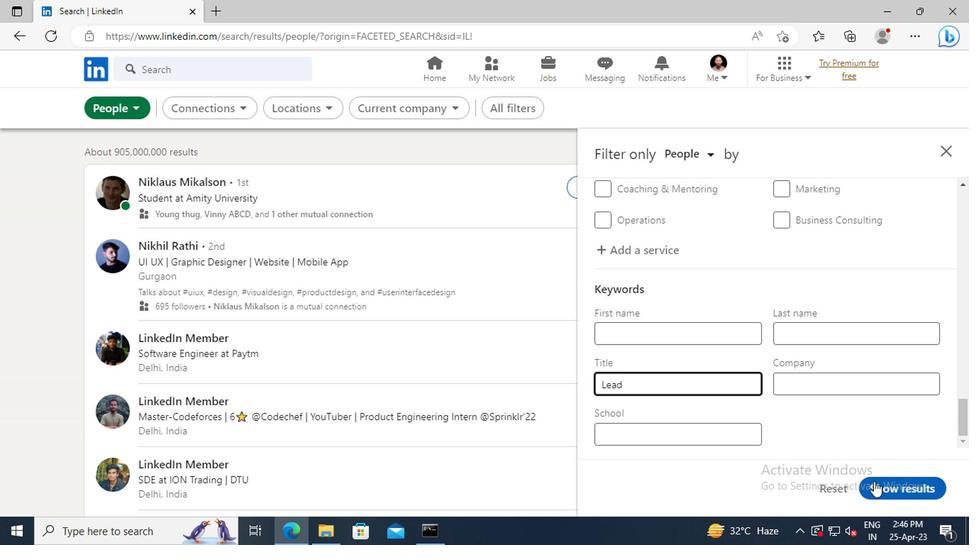 
Action: Mouse pressed left at (872, 475)
Screenshot: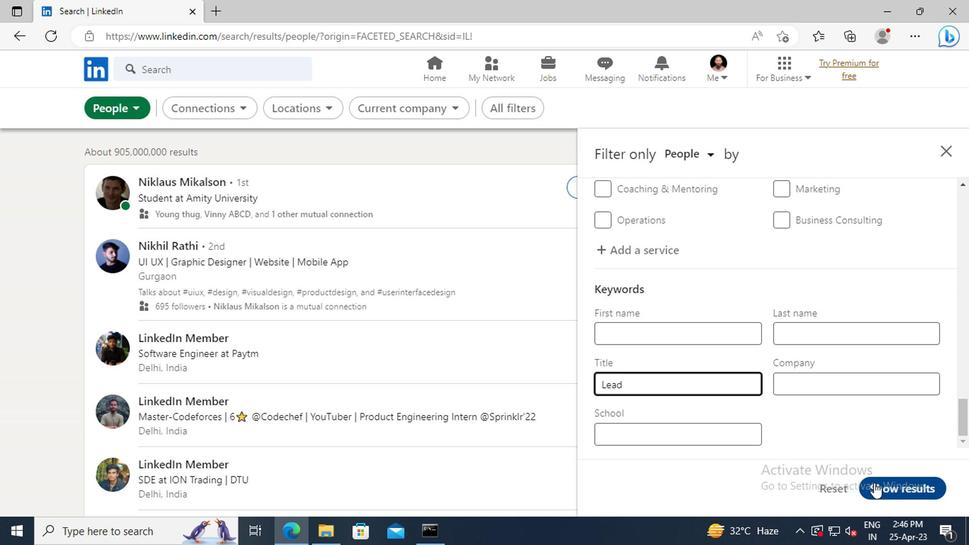 
